 Task: Create a sub task Release to Production / Go Live for the task  Implement a new remote access system for a company's employees in the project AgileHive , assign it to team member softage.4@softage.net and update the status of the sub task to  At Risk , set the priority of the sub task to Medium
Action: Mouse moved to (265, 469)
Screenshot: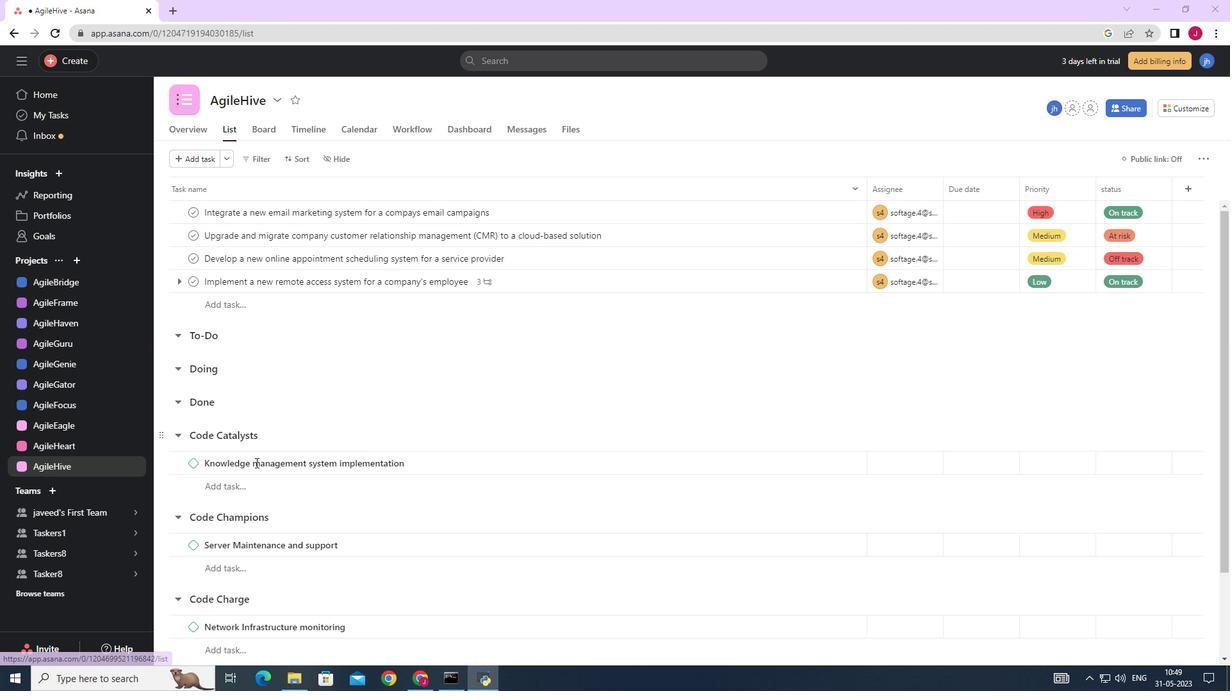 
Action: Mouse scrolled (265, 469) with delta (0, 0)
Screenshot: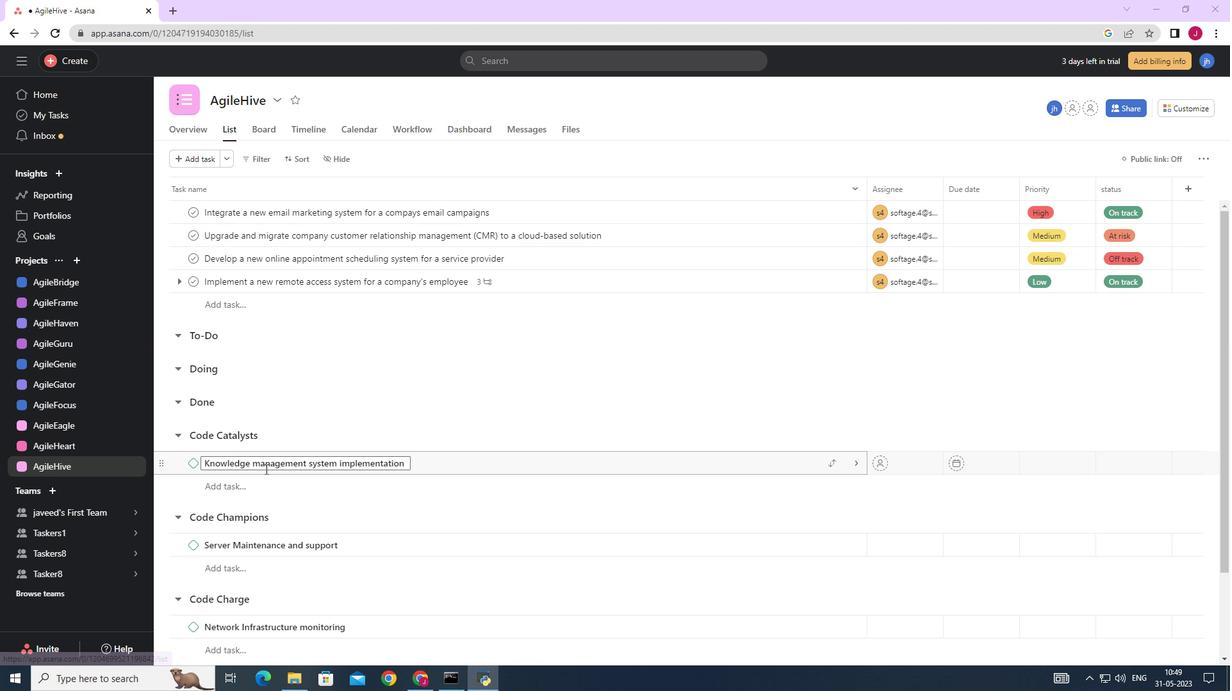
Action: Mouse scrolled (265, 469) with delta (0, 0)
Screenshot: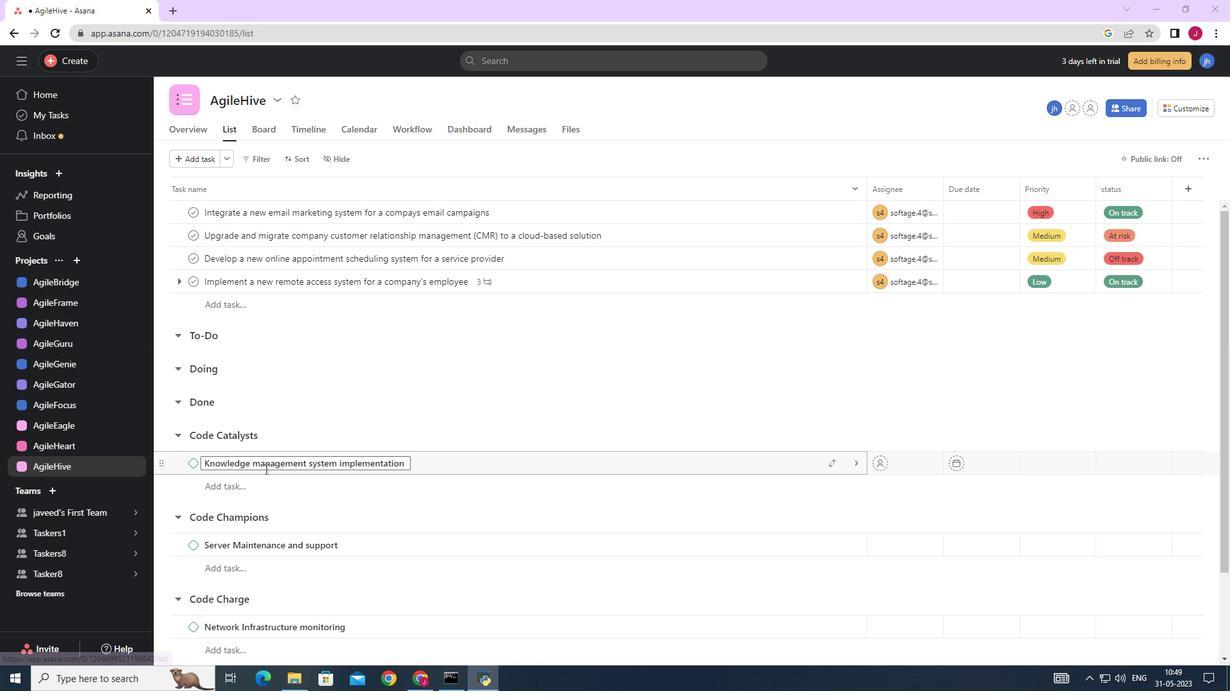 
Action: Mouse scrolled (265, 469) with delta (0, 0)
Screenshot: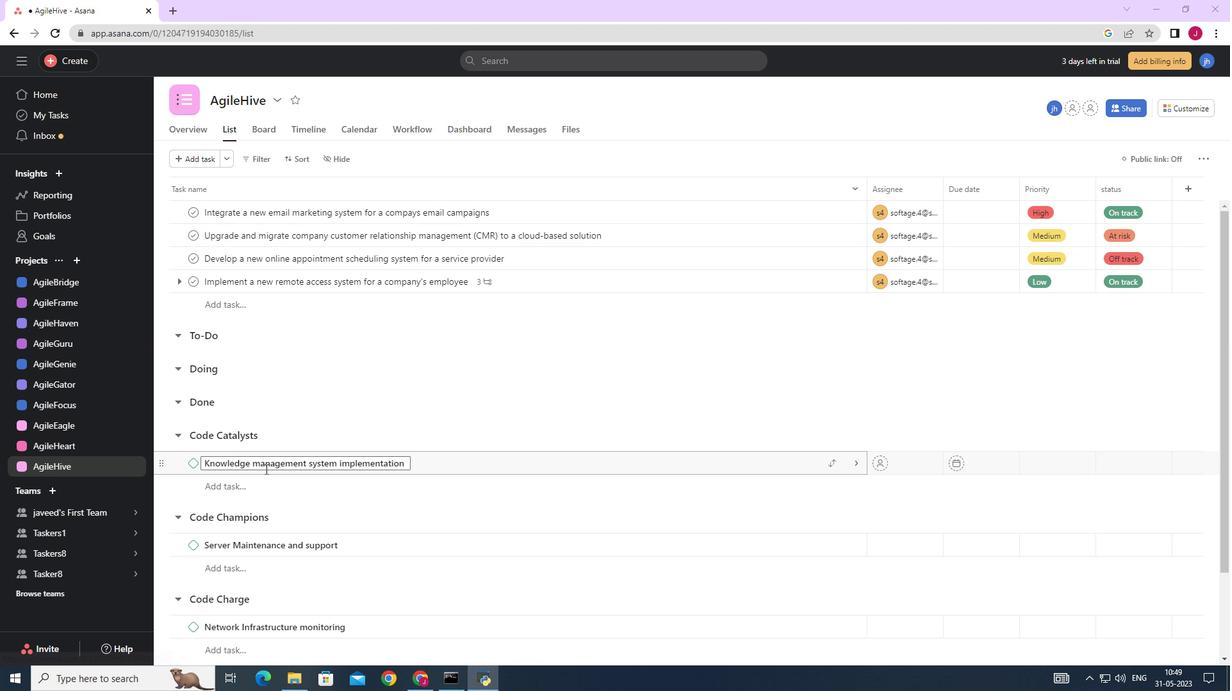 
Action: Mouse scrolled (265, 469) with delta (0, 0)
Screenshot: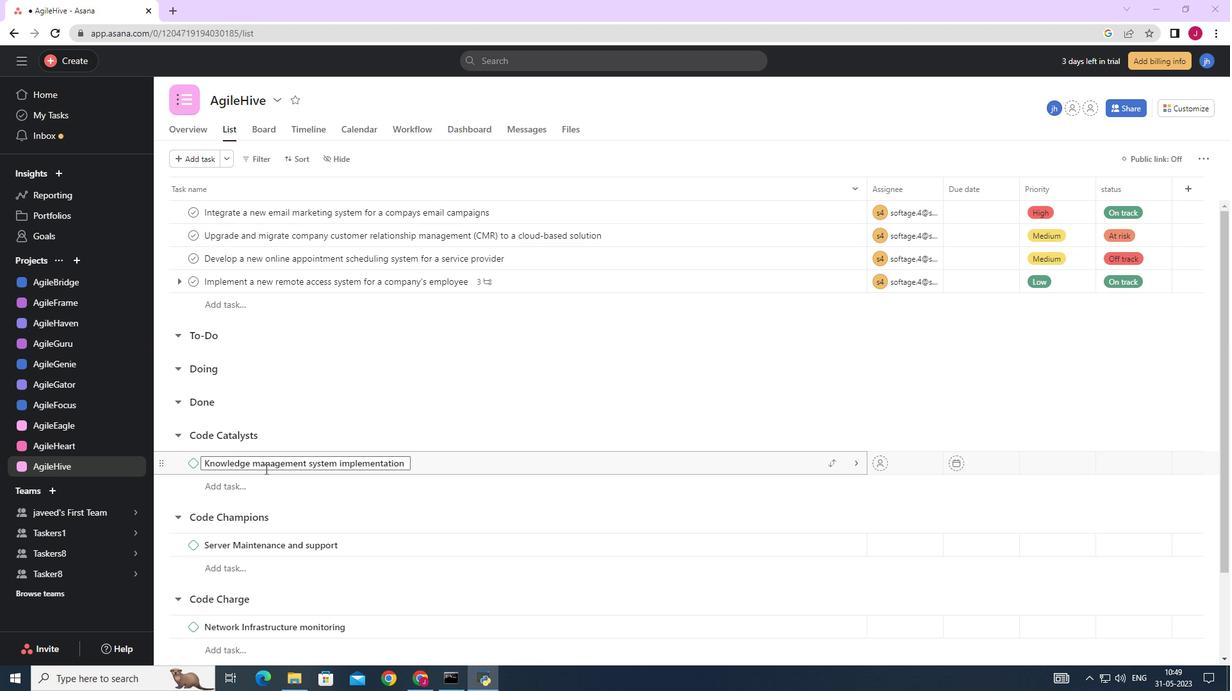 
Action: Mouse scrolled (265, 469) with delta (0, 0)
Screenshot: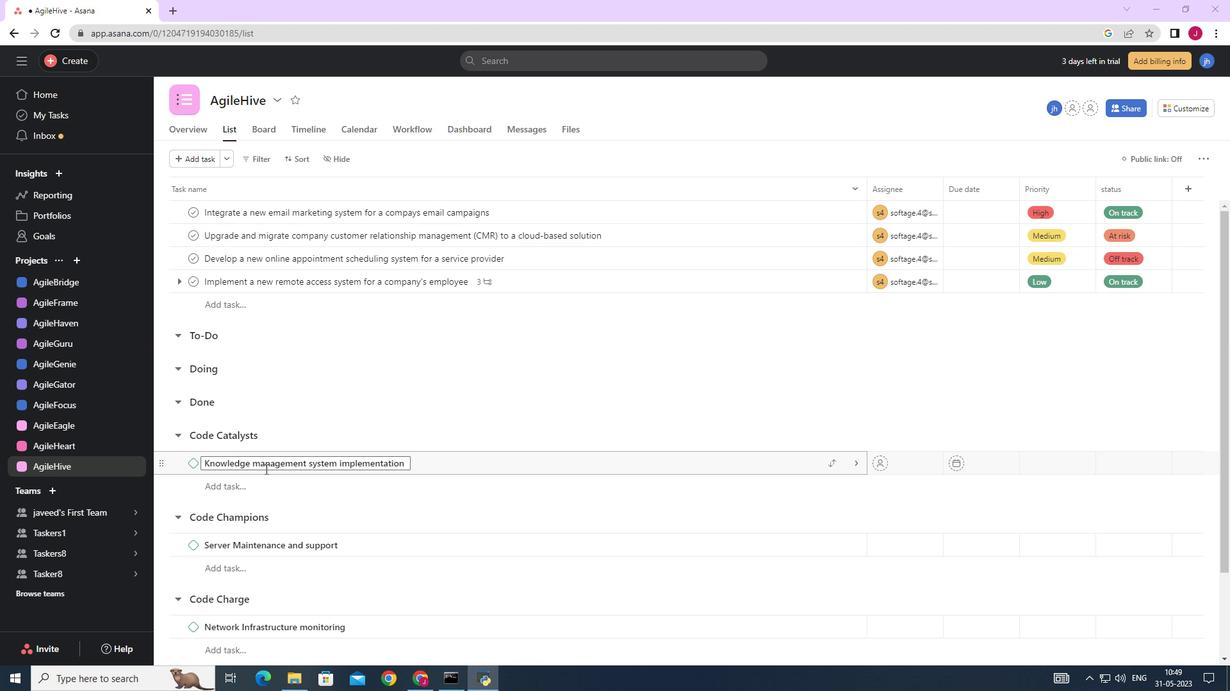 
Action: Mouse moved to (327, 454)
Screenshot: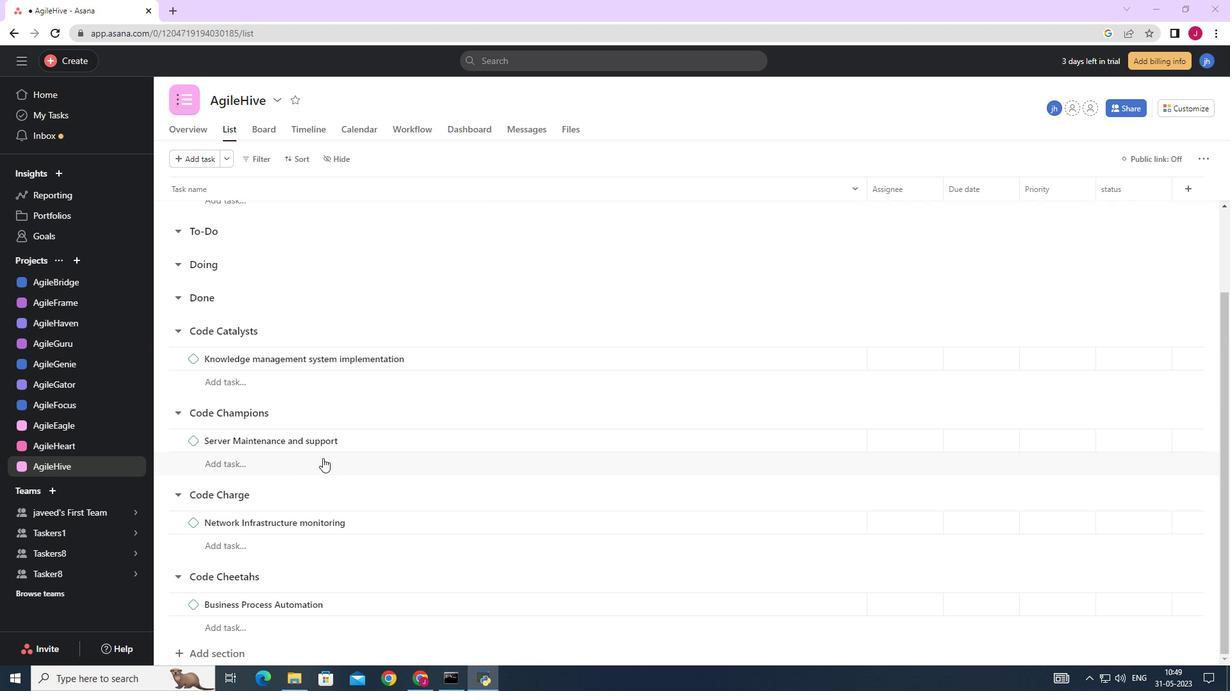 
Action: Mouse scrolled (327, 454) with delta (0, 0)
Screenshot: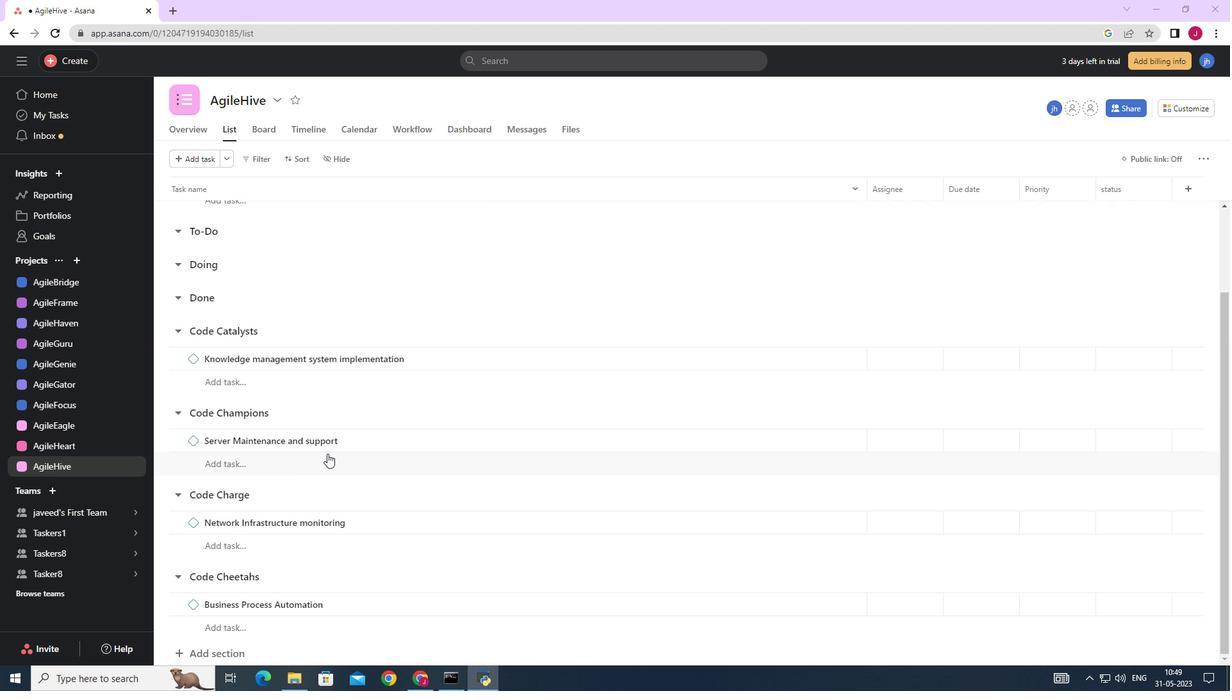 
Action: Mouse scrolled (327, 454) with delta (0, 0)
Screenshot: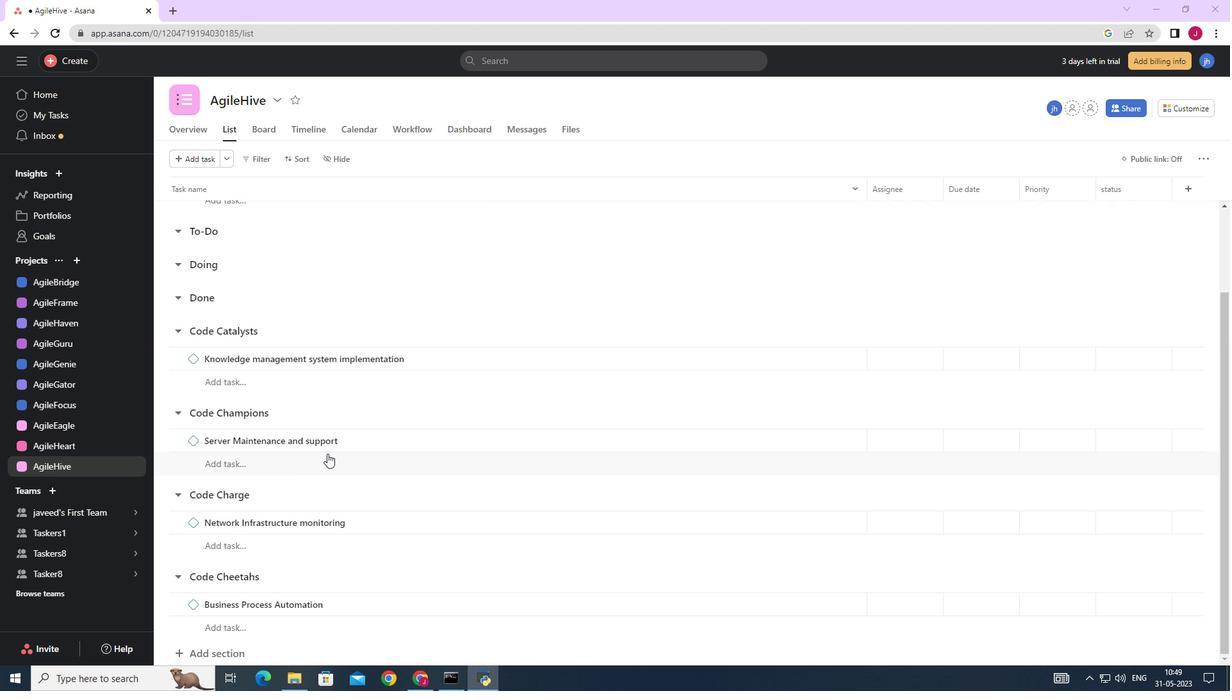 
Action: Mouse scrolled (327, 454) with delta (0, 0)
Screenshot: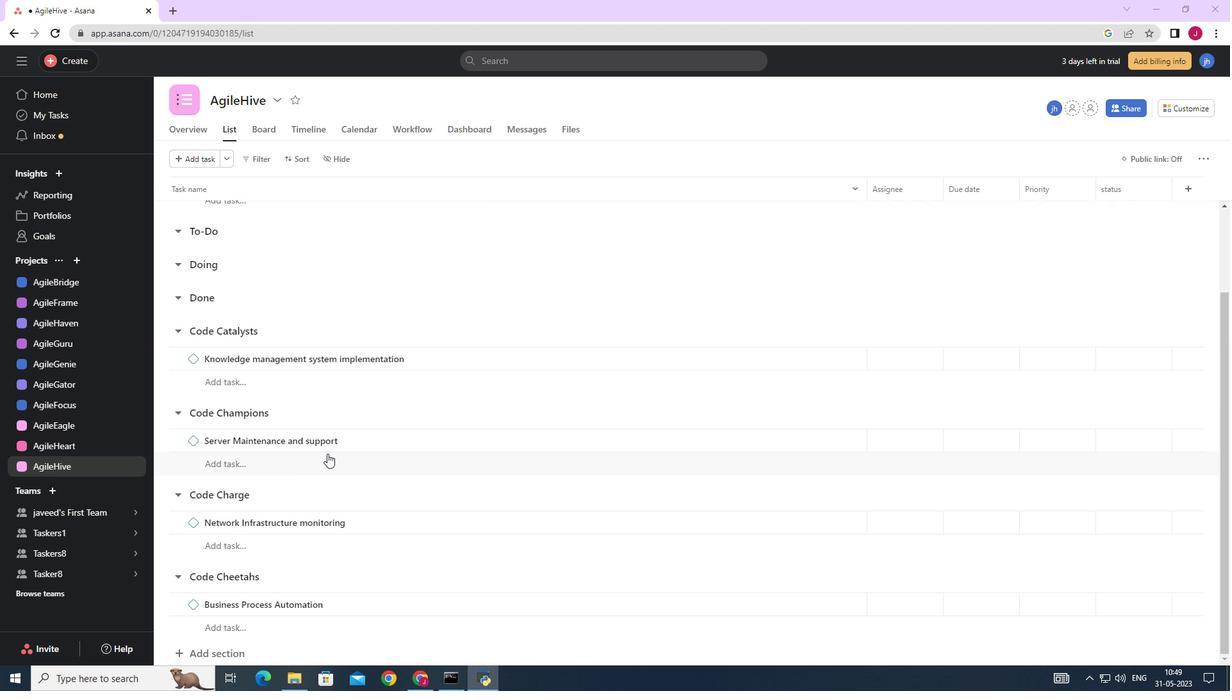 
Action: Mouse scrolled (327, 454) with delta (0, 0)
Screenshot: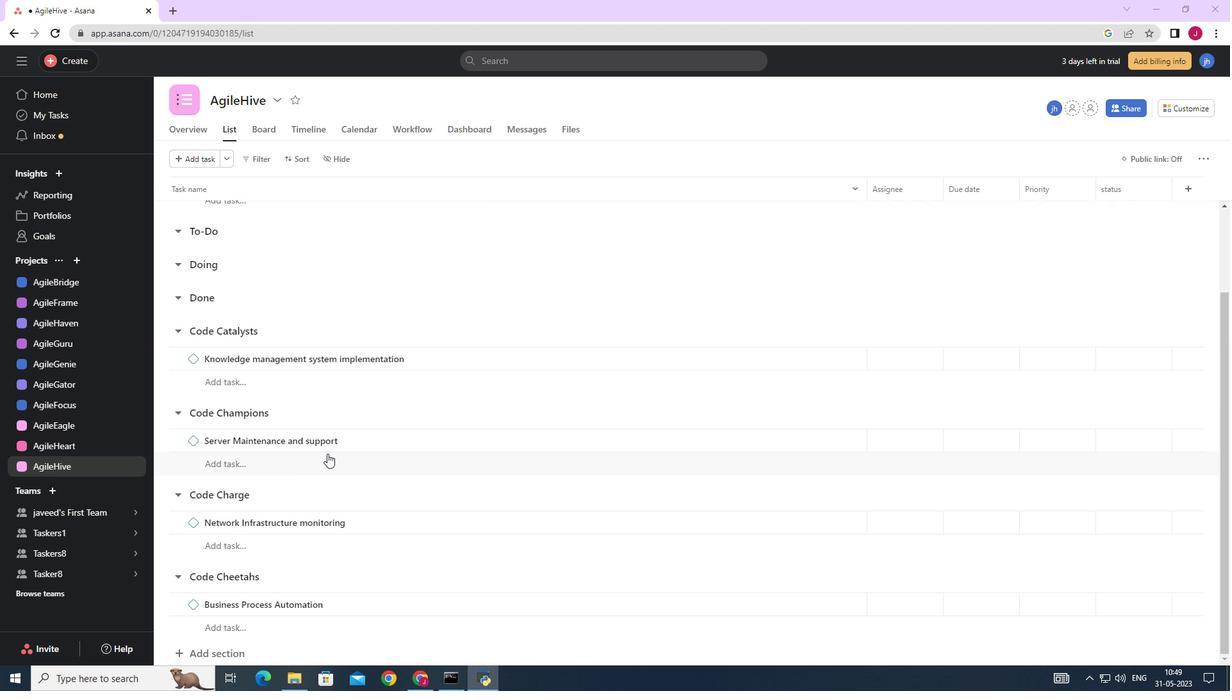 
Action: Mouse moved to (969, 385)
Screenshot: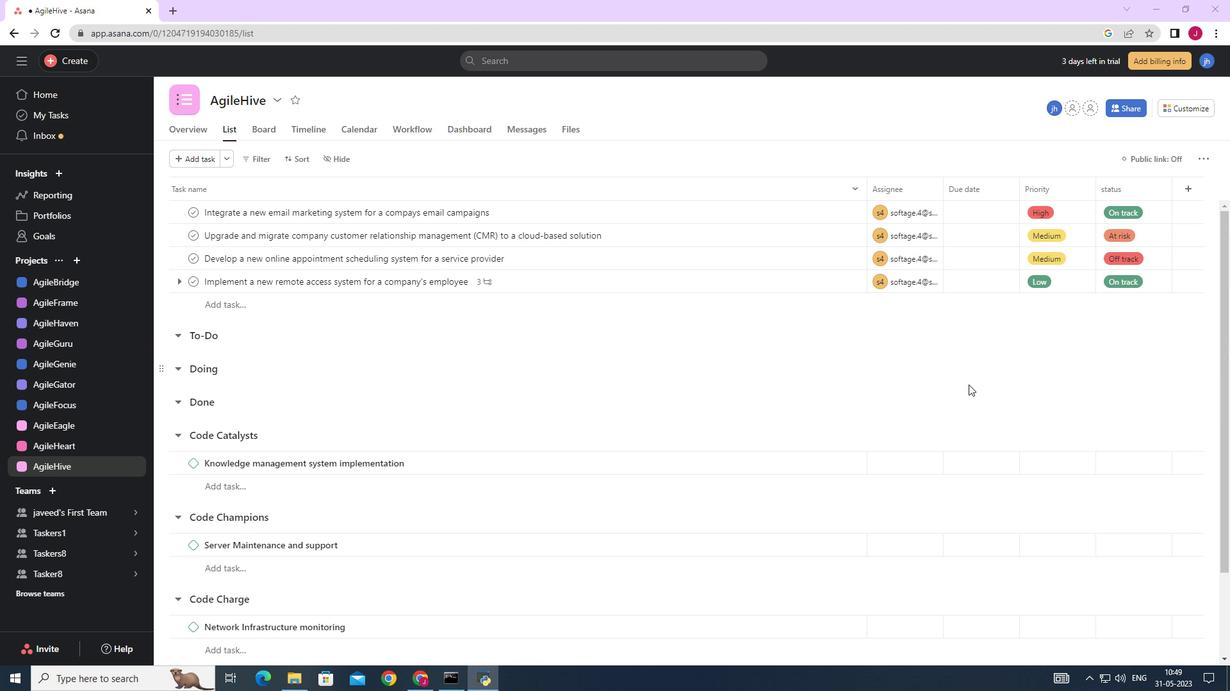 
Action: Mouse scrolled (969, 386) with delta (0, 0)
Screenshot: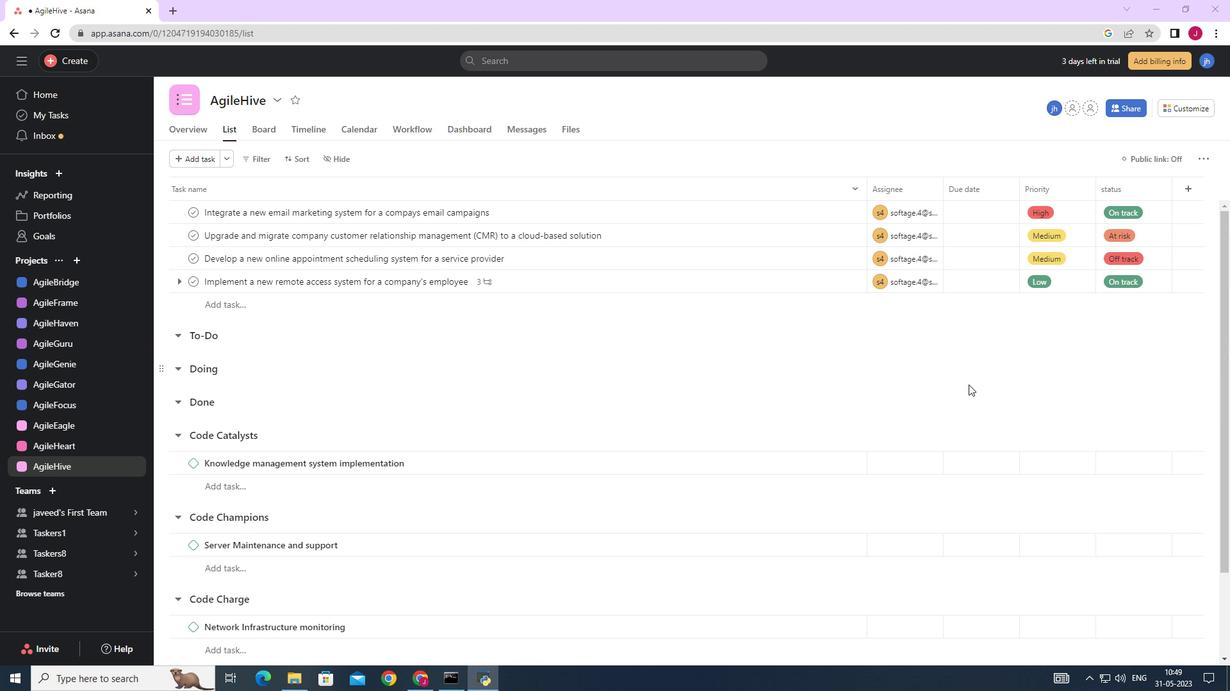 
Action: Mouse scrolled (969, 386) with delta (0, 0)
Screenshot: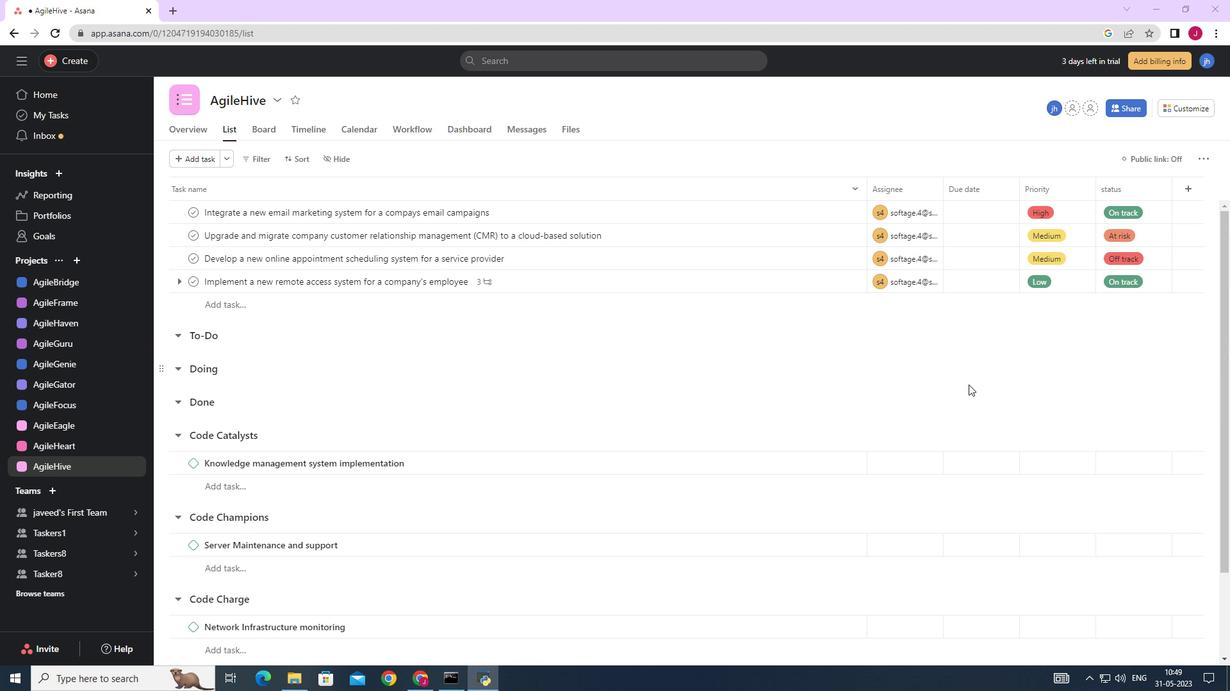 
Action: Mouse scrolled (969, 386) with delta (0, 0)
Screenshot: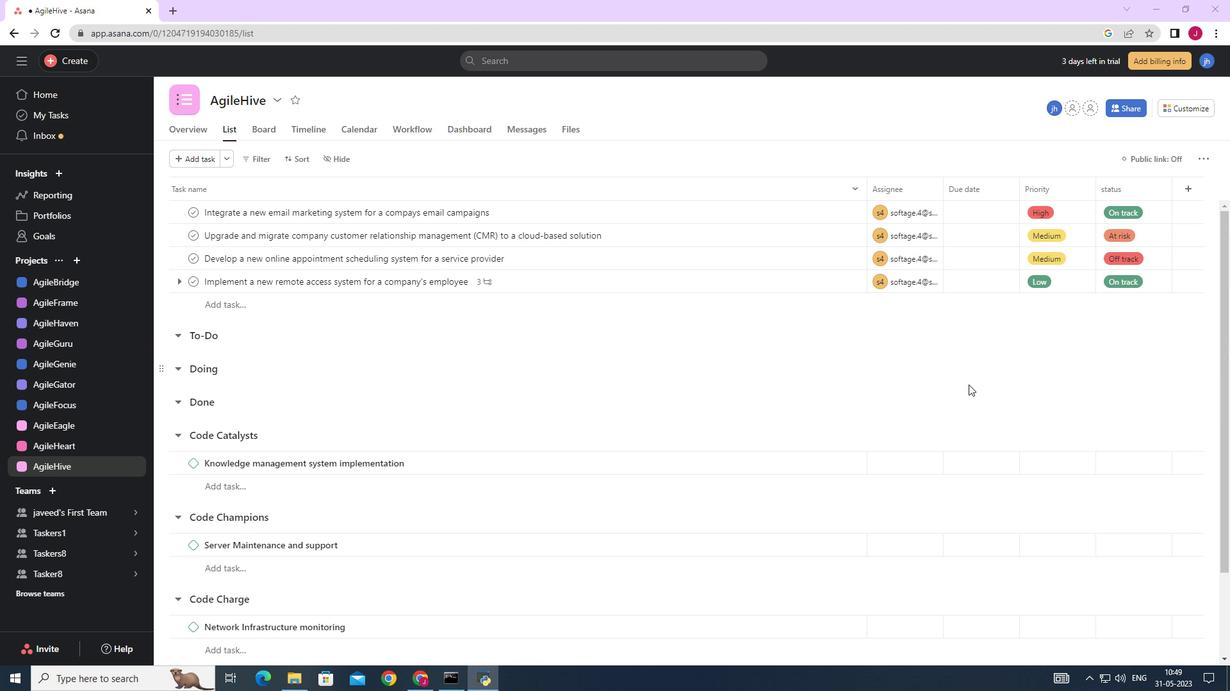 
Action: Mouse moved to (800, 289)
Screenshot: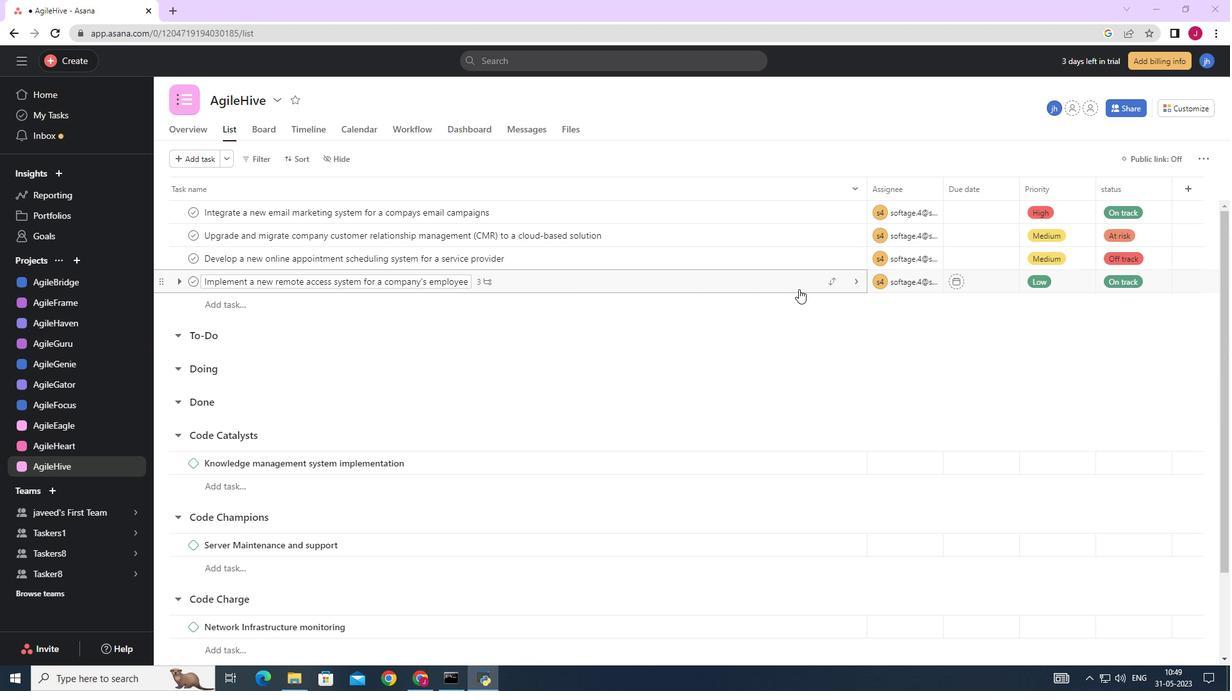 
Action: Mouse pressed left at (800, 289)
Screenshot: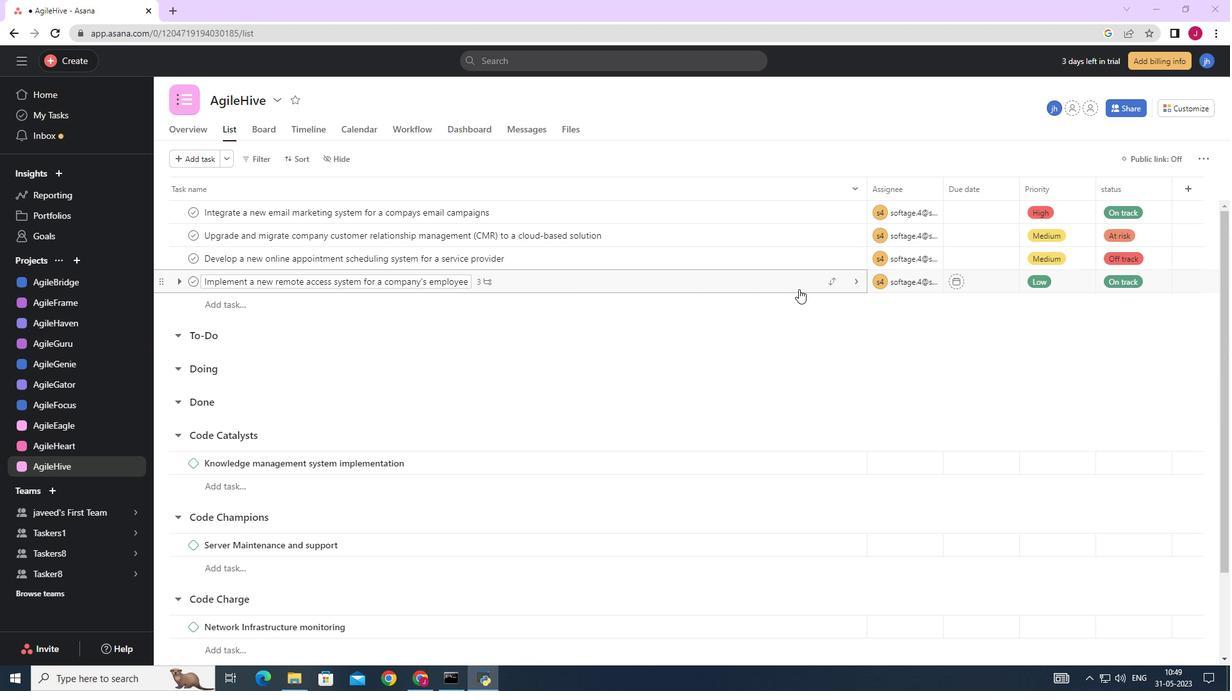 
Action: Mouse moved to (976, 444)
Screenshot: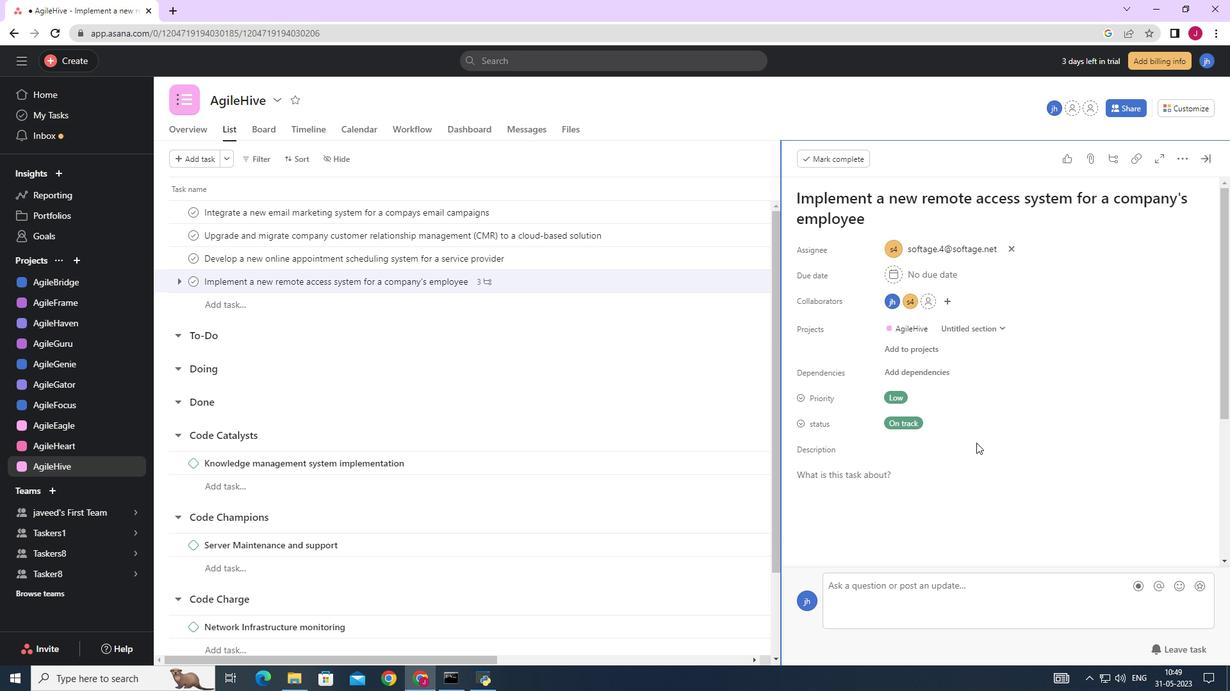 
Action: Mouse scrolled (976, 444) with delta (0, 0)
Screenshot: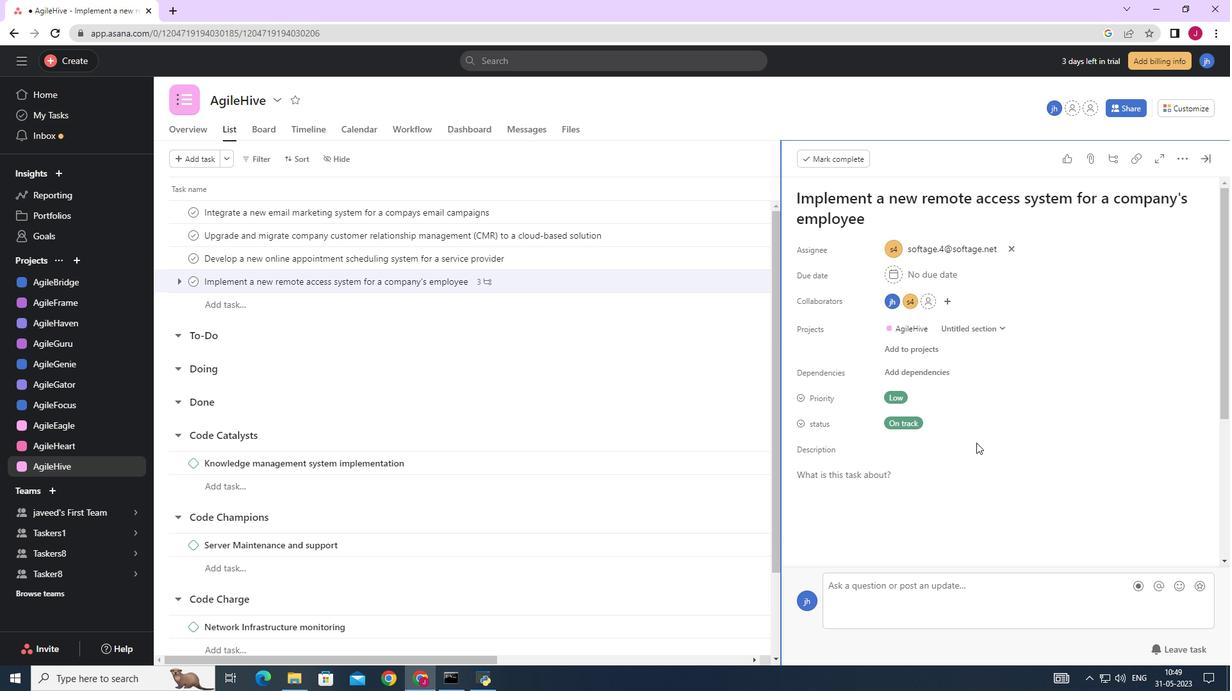 
Action: Mouse scrolled (976, 444) with delta (0, 0)
Screenshot: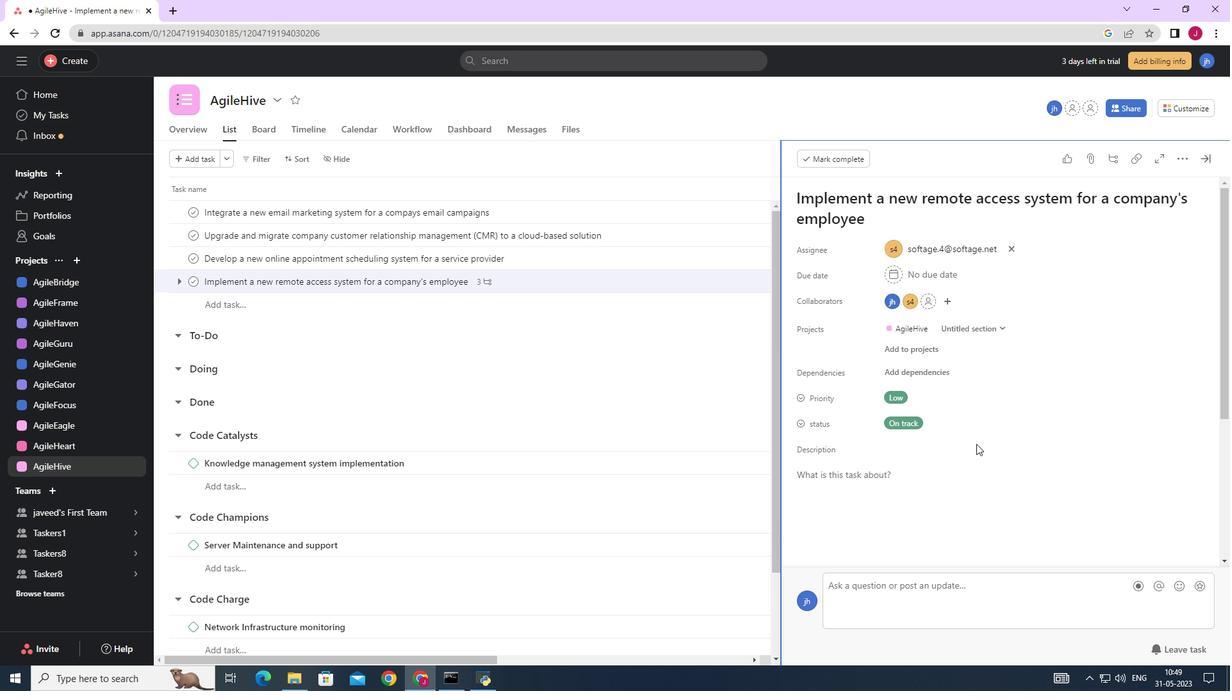 
Action: Mouse scrolled (976, 444) with delta (0, 0)
Screenshot: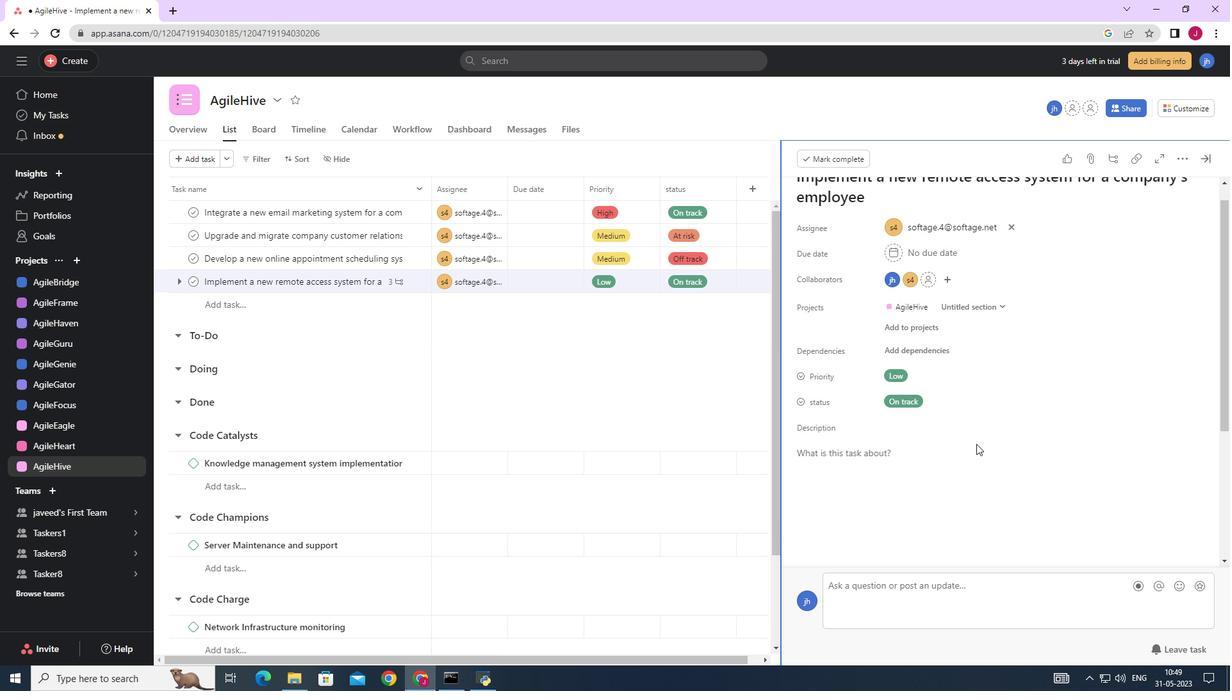 
Action: Mouse moved to (834, 504)
Screenshot: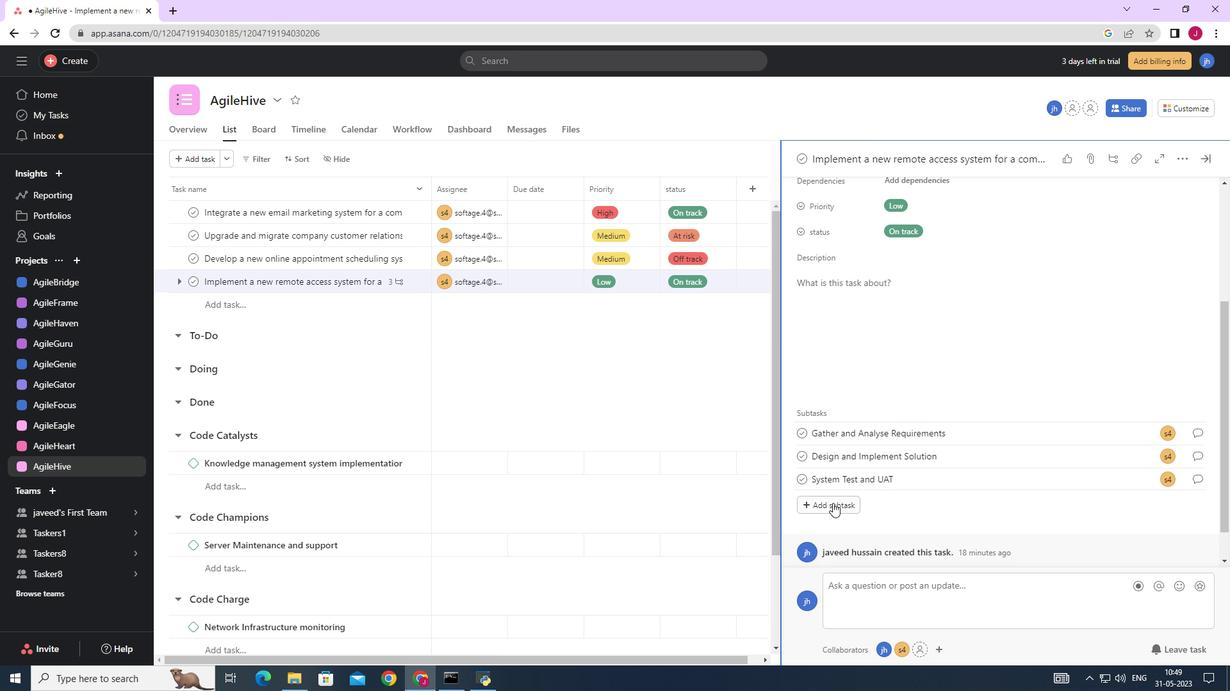 
Action: Mouse pressed left at (834, 504)
Screenshot: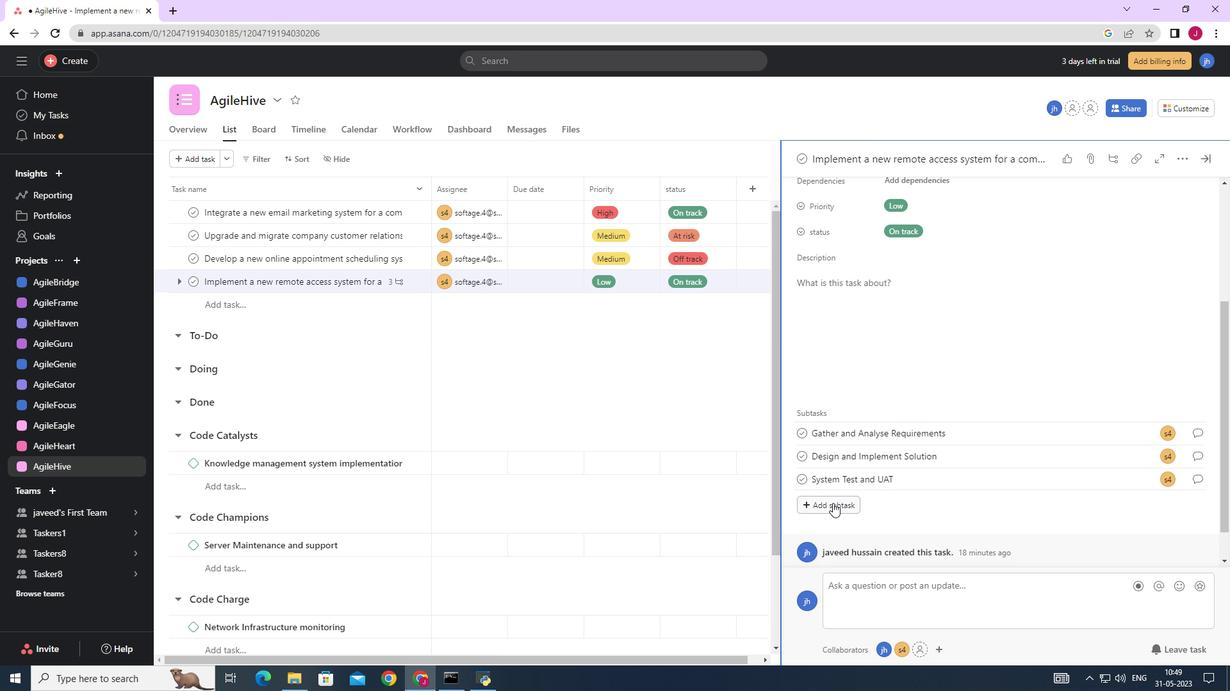 
Action: Mouse moved to (827, 497)
Screenshot: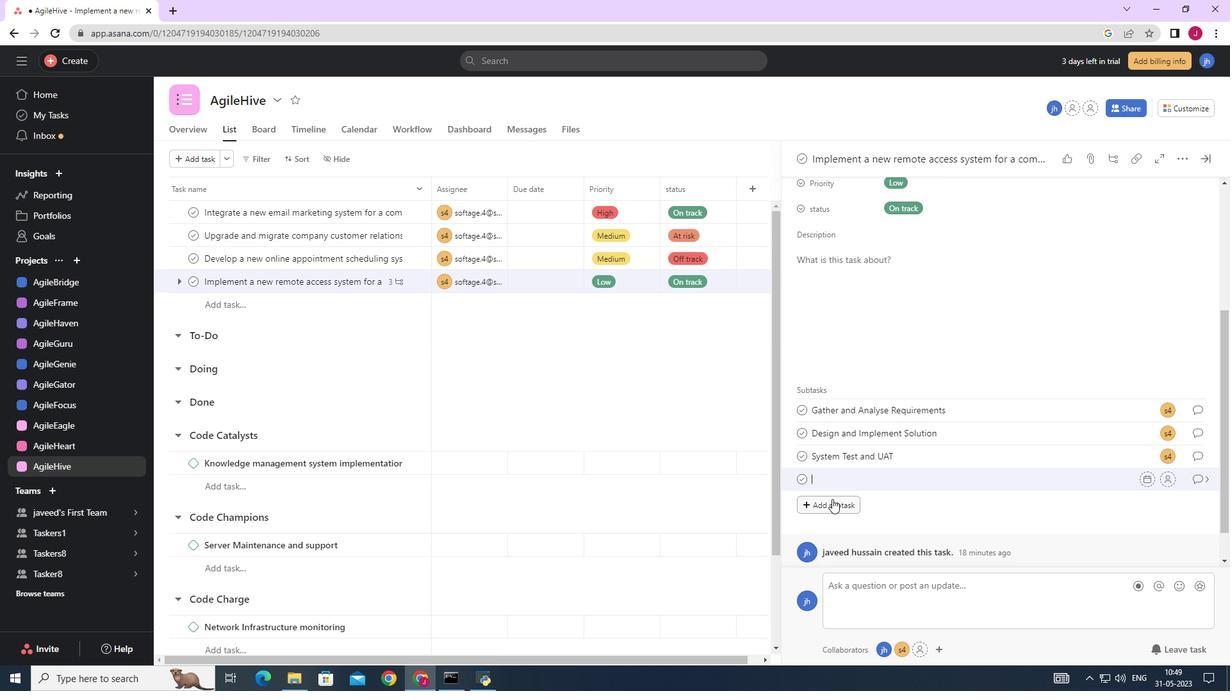 
Action: Key pressed r<Key.caps_lock>ELEASE<Key.space>TO<Key.space>PRODUCTION<Key.space>/<Key.space><Key.caps_lock>g<Key.caps_lock>O<Key.space><Key.caps_lock>l<Key.caps_lock>IVE
Screenshot: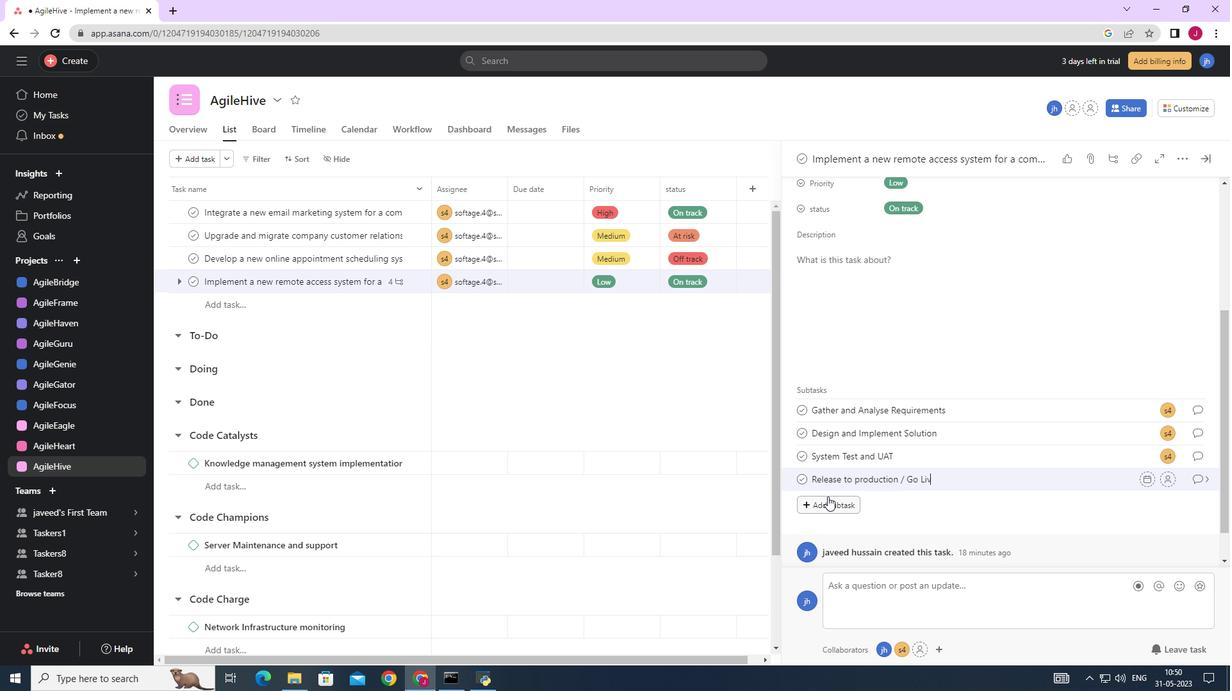 
Action: Mouse moved to (1164, 481)
Screenshot: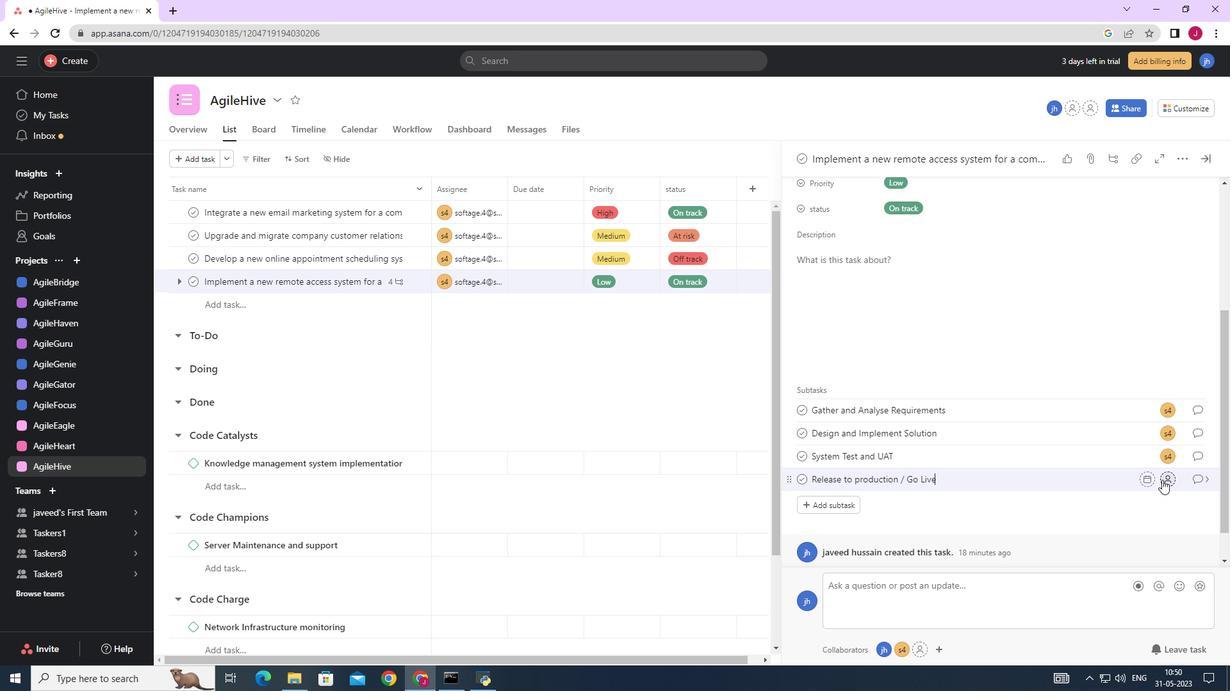 
Action: Mouse pressed left at (1164, 481)
Screenshot: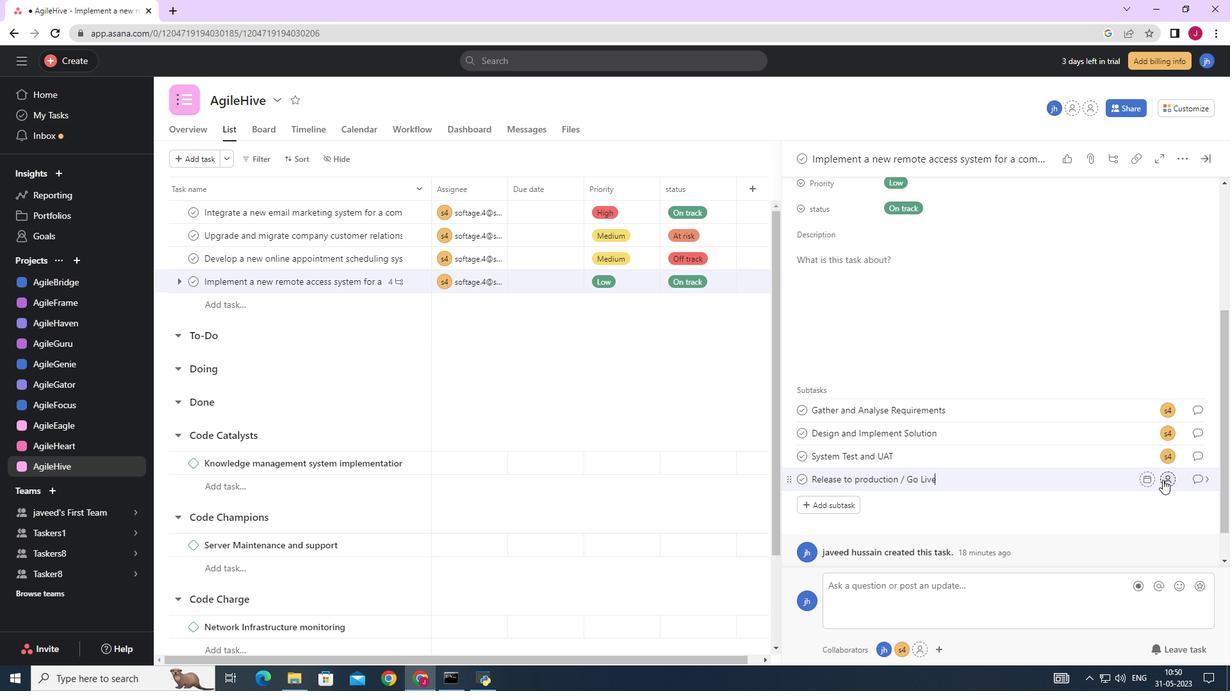 
Action: Mouse moved to (945, 436)
Screenshot: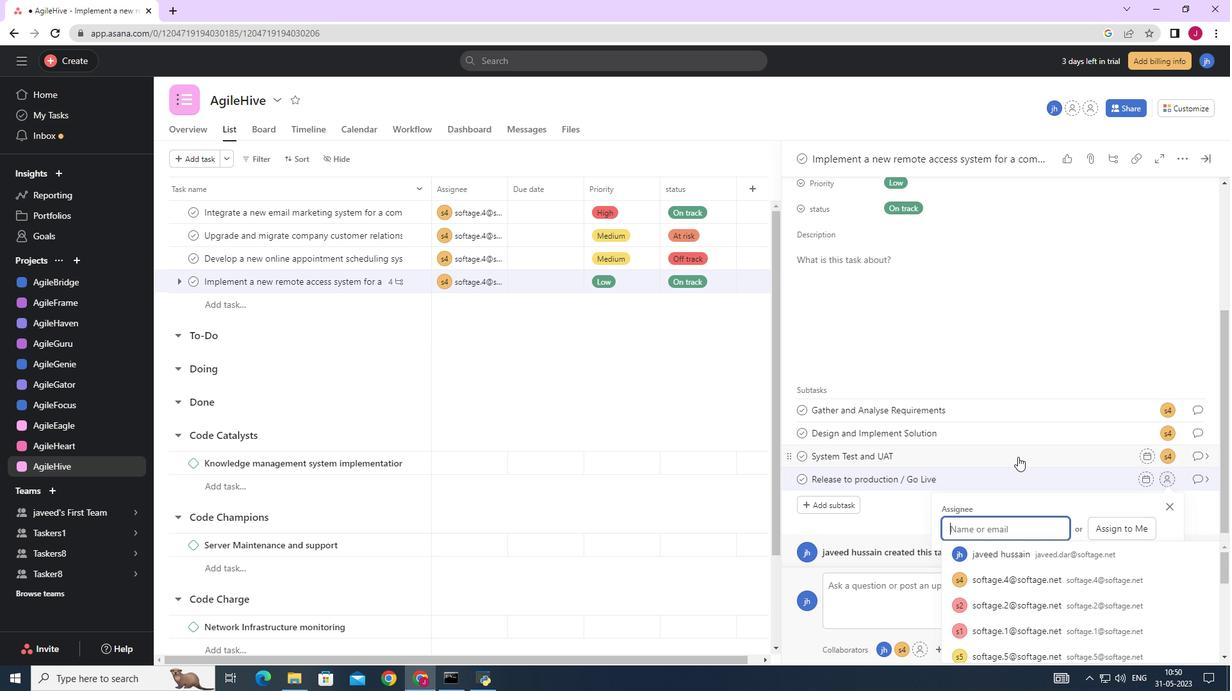 
Action: Key pressed SOFTAGE.4
Screenshot: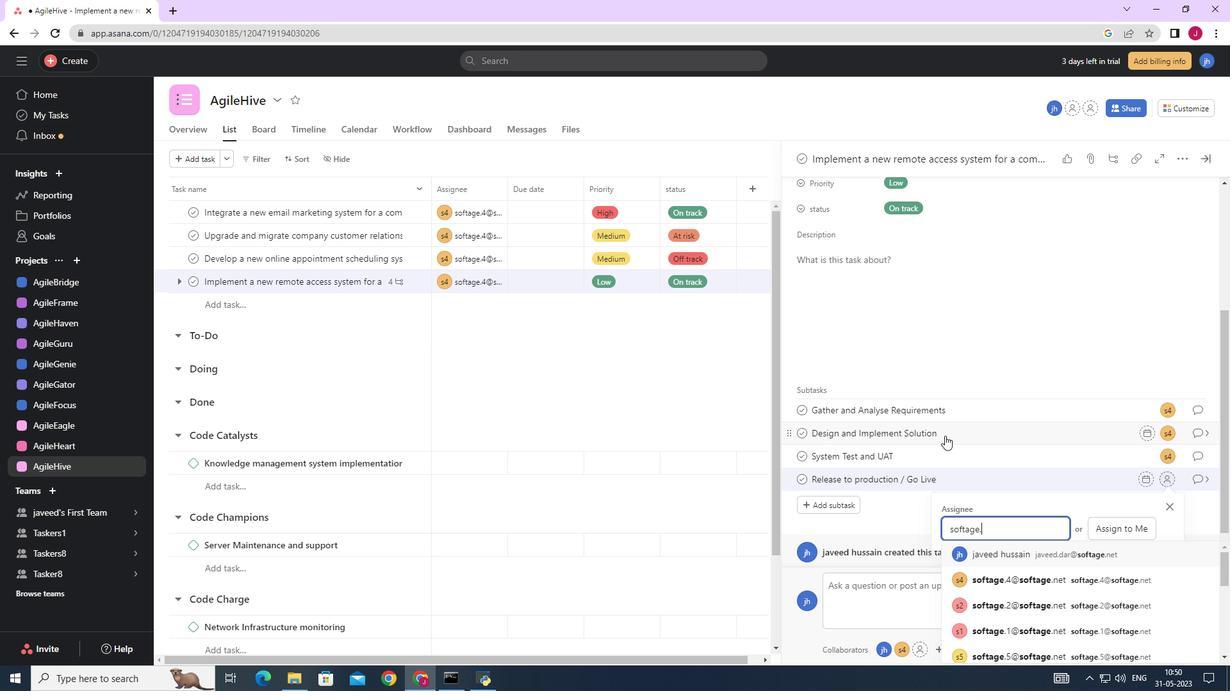 
Action: Mouse moved to (1030, 555)
Screenshot: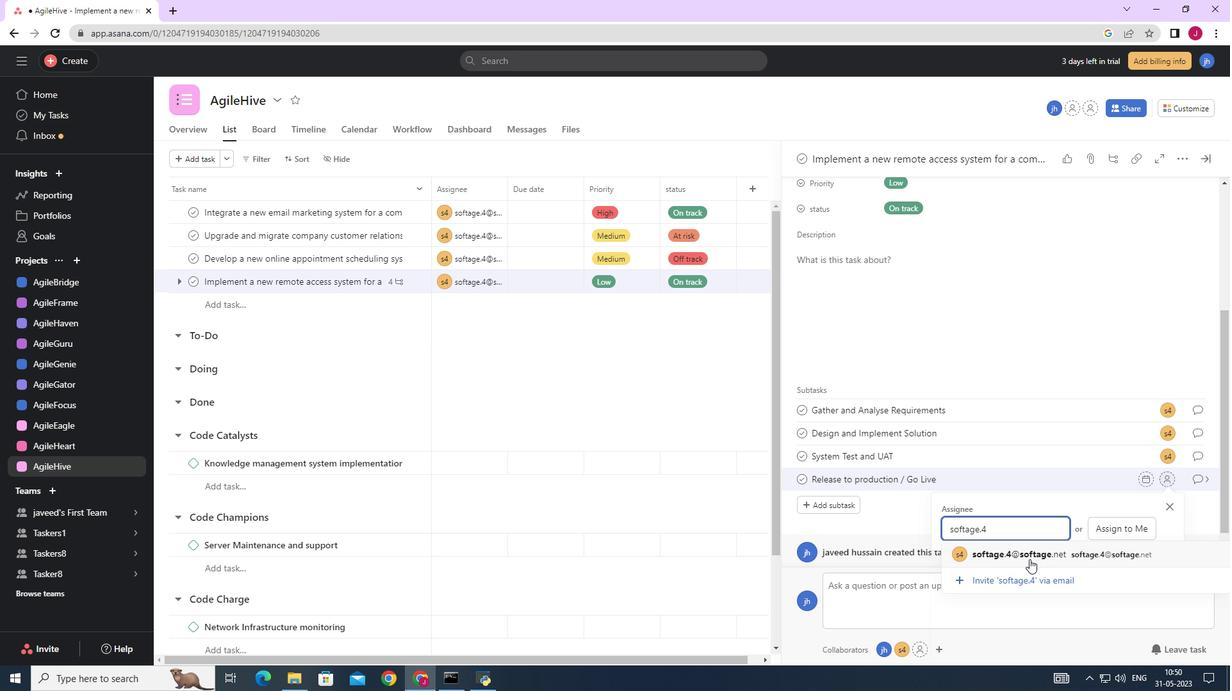 
Action: Mouse pressed left at (1030, 555)
Screenshot: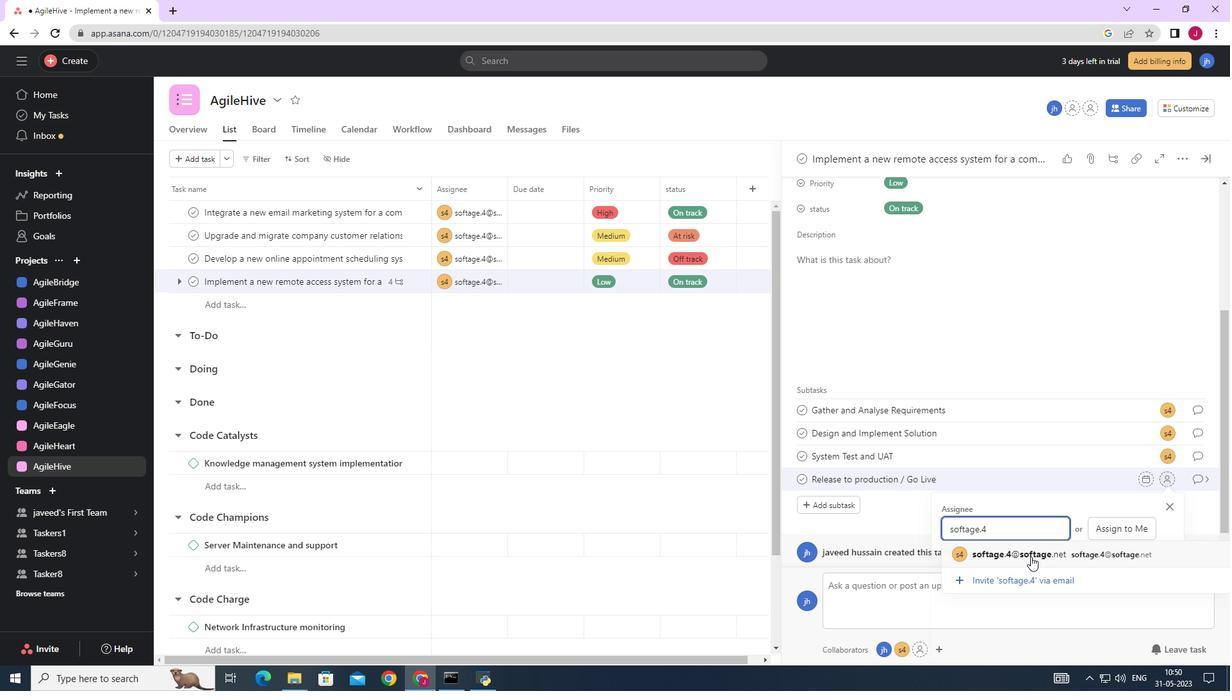 
Action: Mouse moved to (1205, 483)
Screenshot: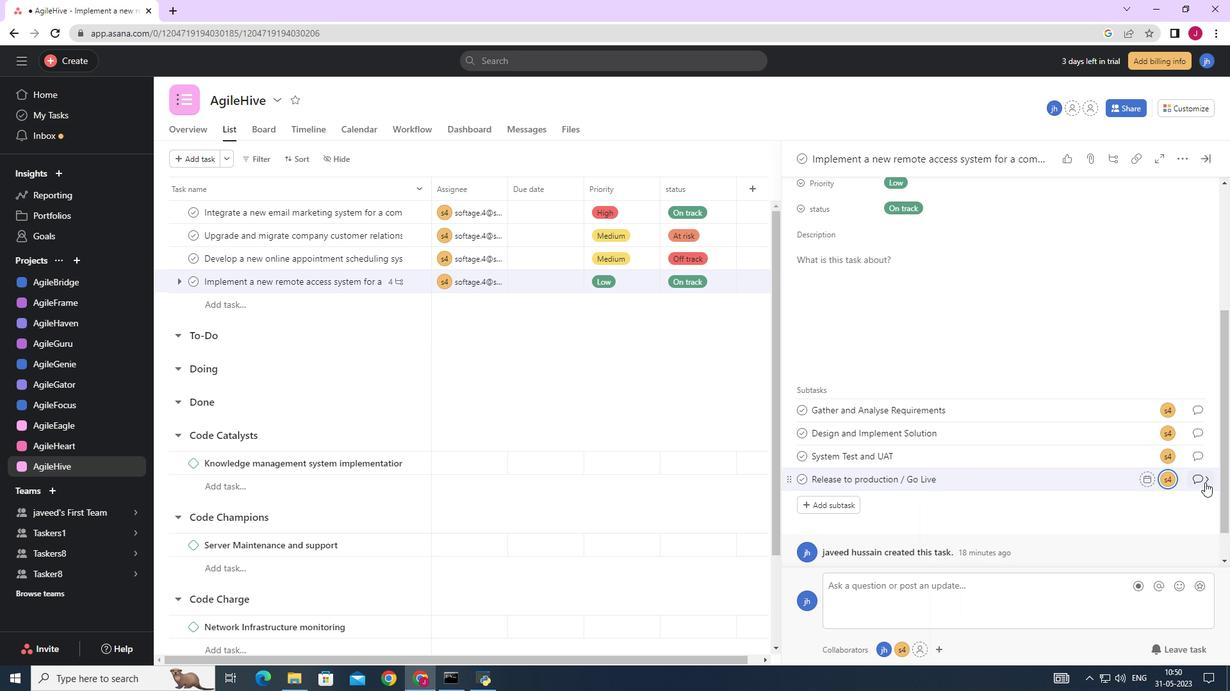 
Action: Mouse pressed left at (1205, 483)
Screenshot: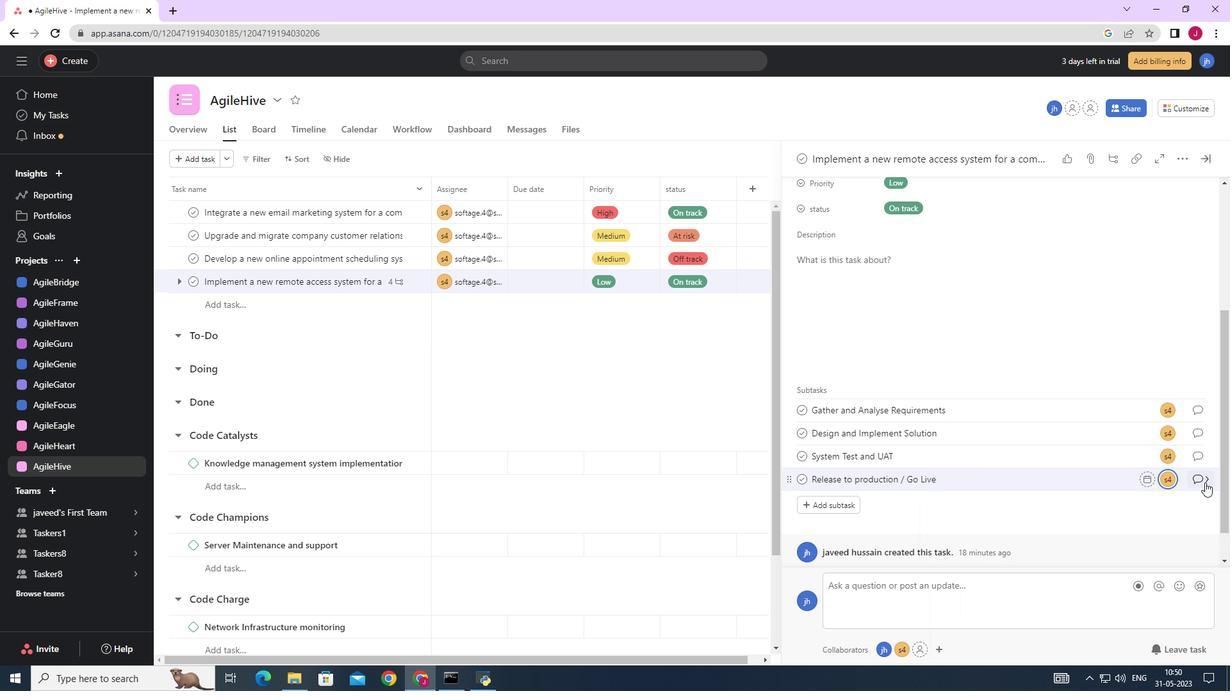 
Action: Mouse moved to (832, 369)
Screenshot: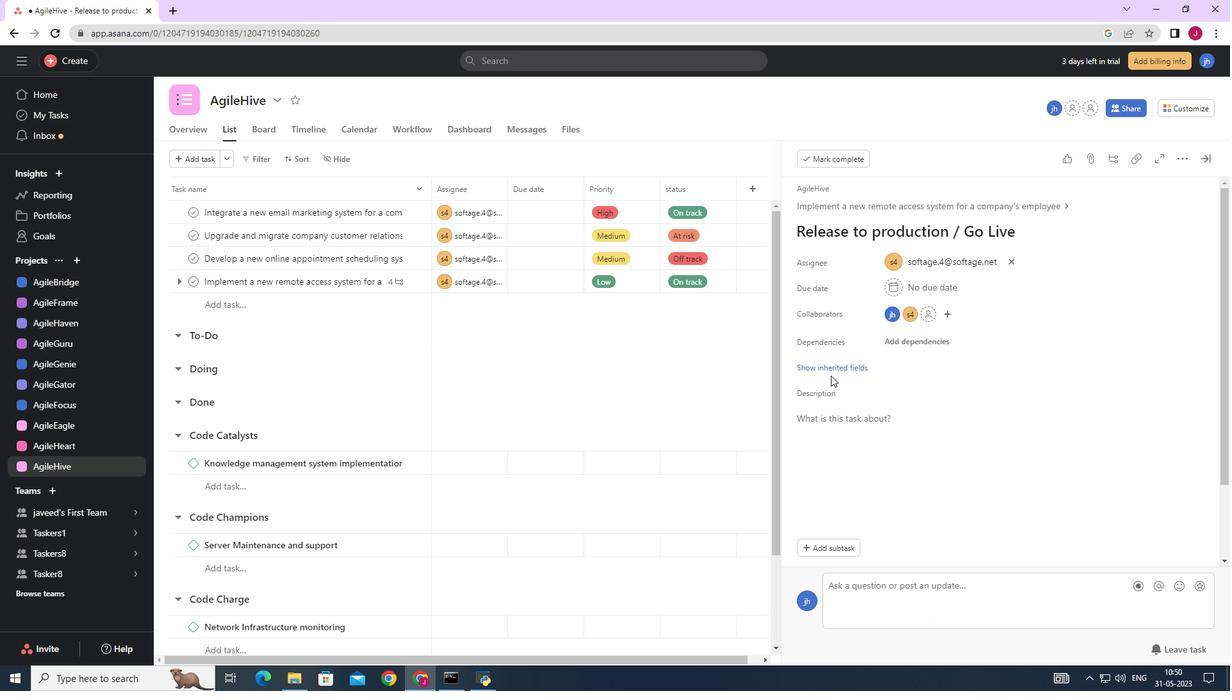 
Action: Mouse pressed left at (832, 369)
Screenshot: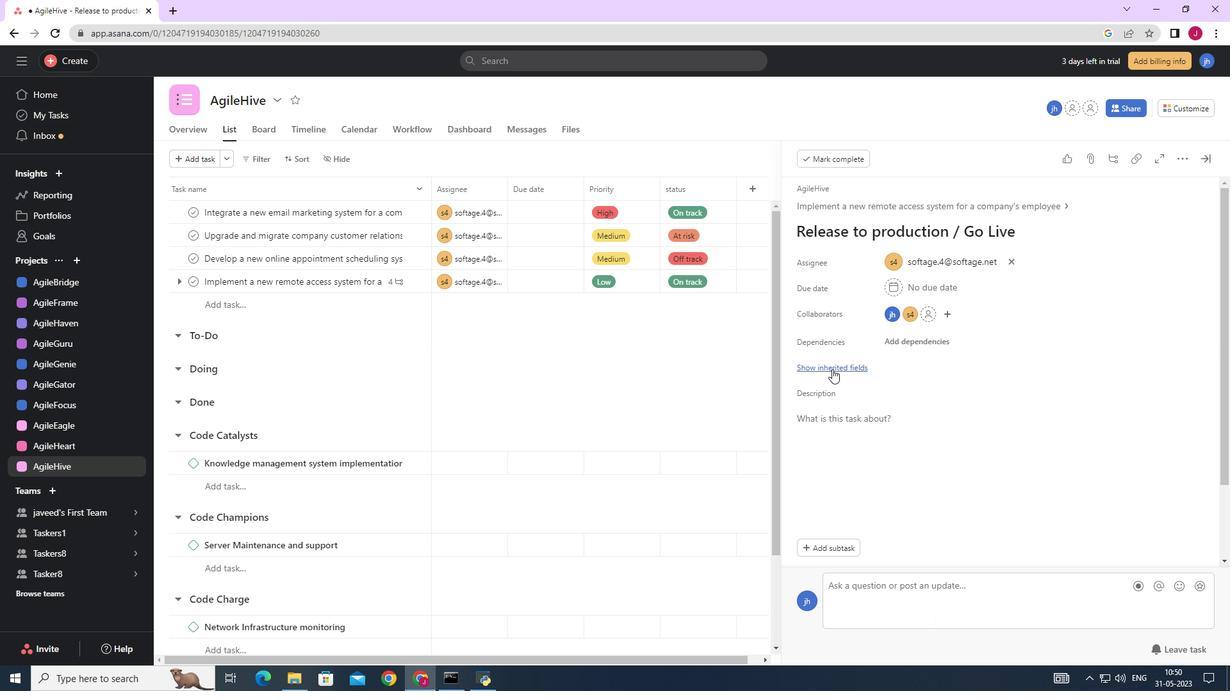 
Action: Mouse moved to (884, 390)
Screenshot: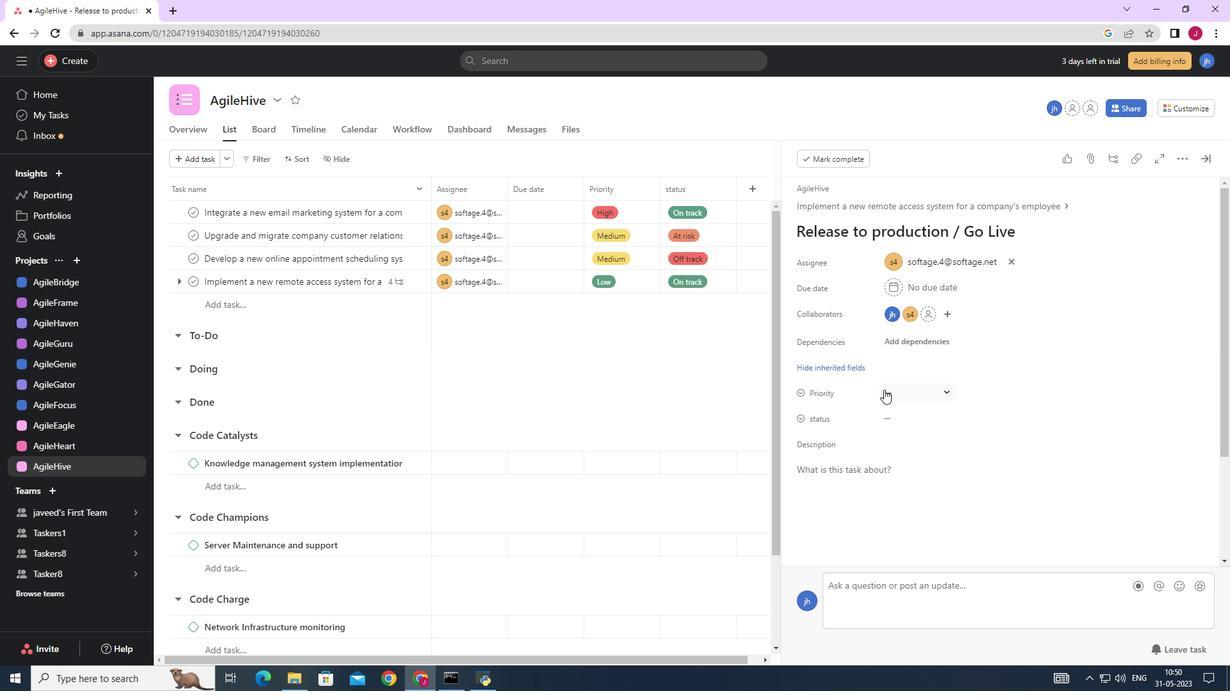 
Action: Mouse pressed left at (884, 390)
Screenshot: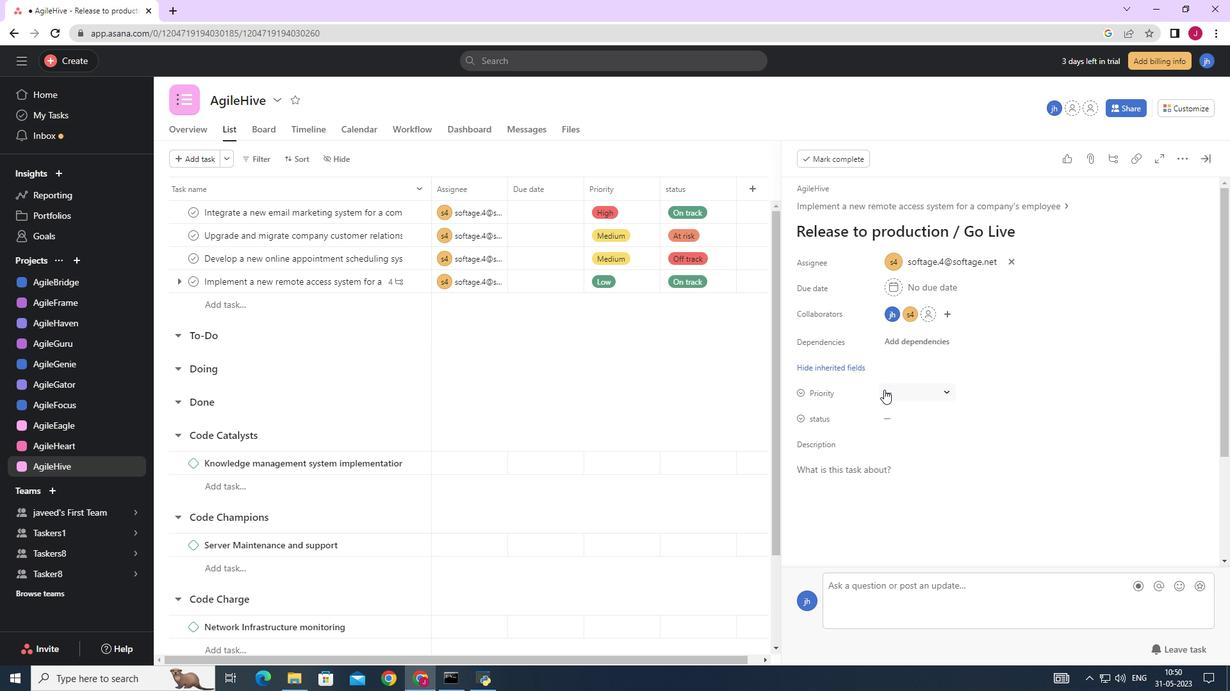 
Action: Mouse moved to (929, 464)
Screenshot: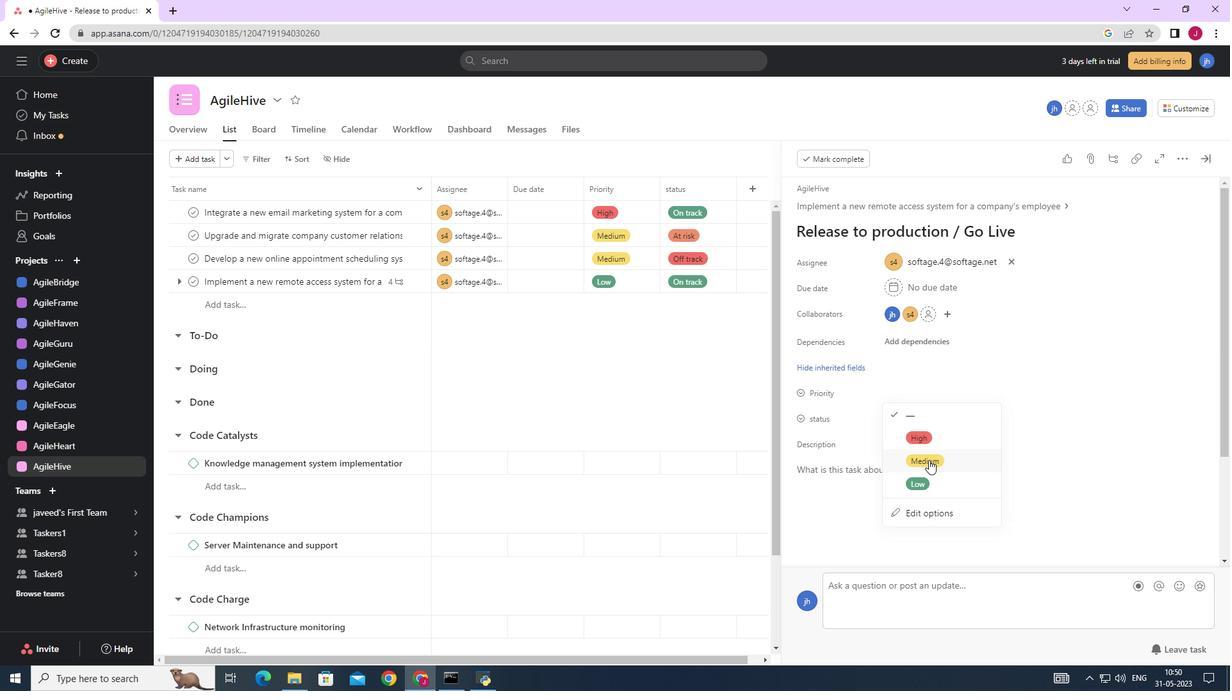 
Action: Mouse pressed left at (929, 464)
Screenshot: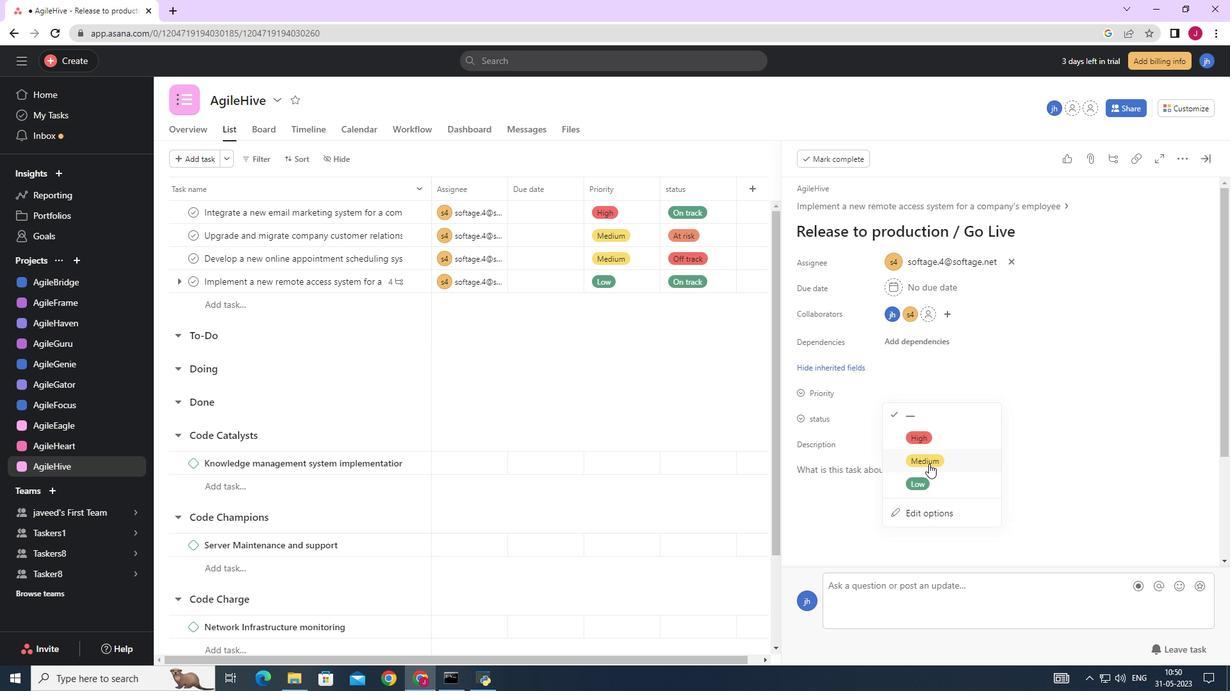 
Action: Mouse moved to (900, 420)
Screenshot: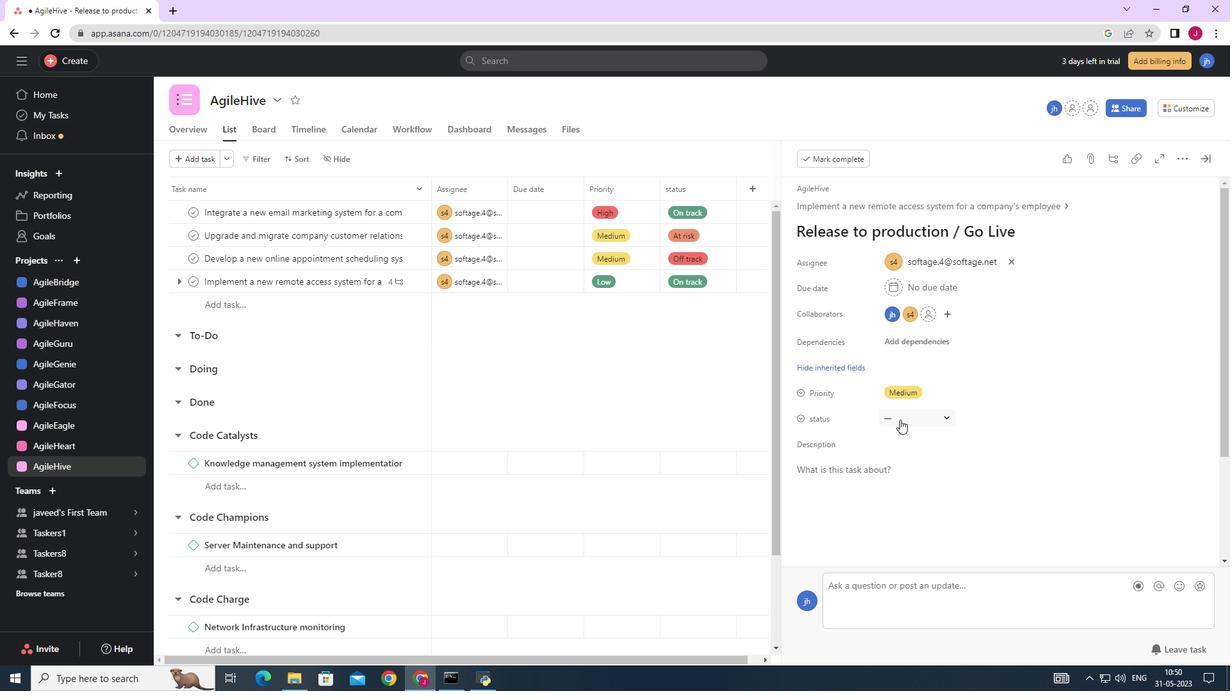 
Action: Mouse pressed left at (900, 420)
Screenshot: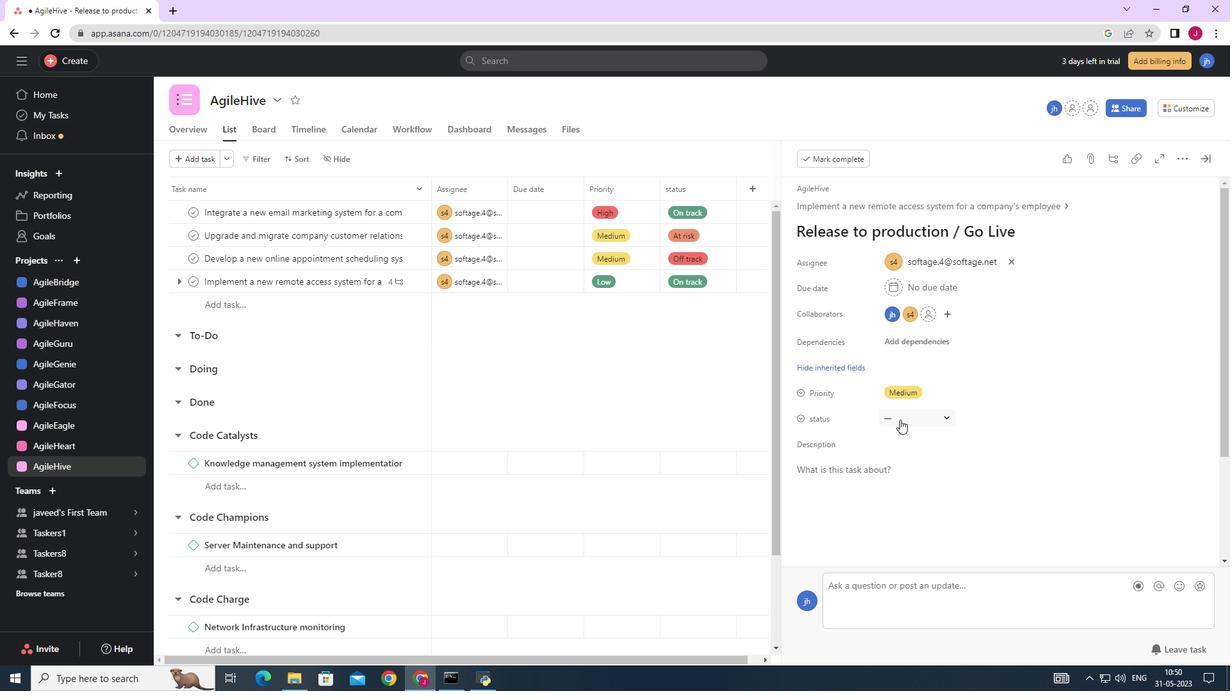 
Action: Mouse moved to (925, 508)
Screenshot: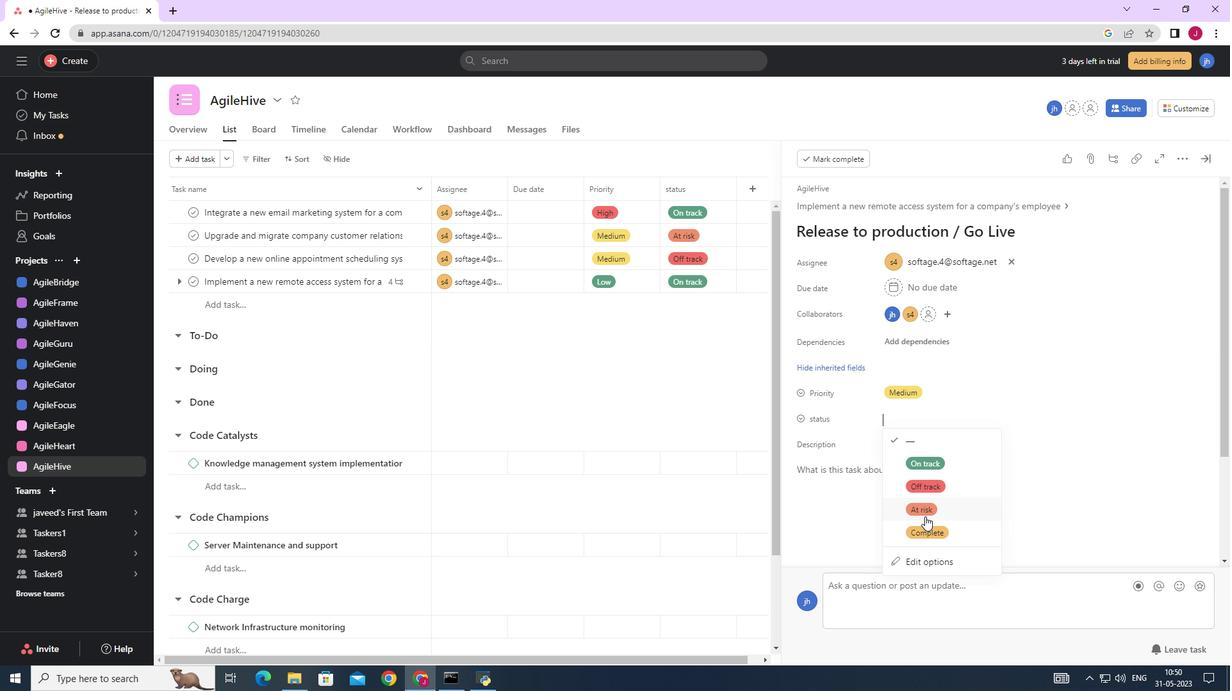 
Action: Mouse pressed left at (925, 508)
Screenshot: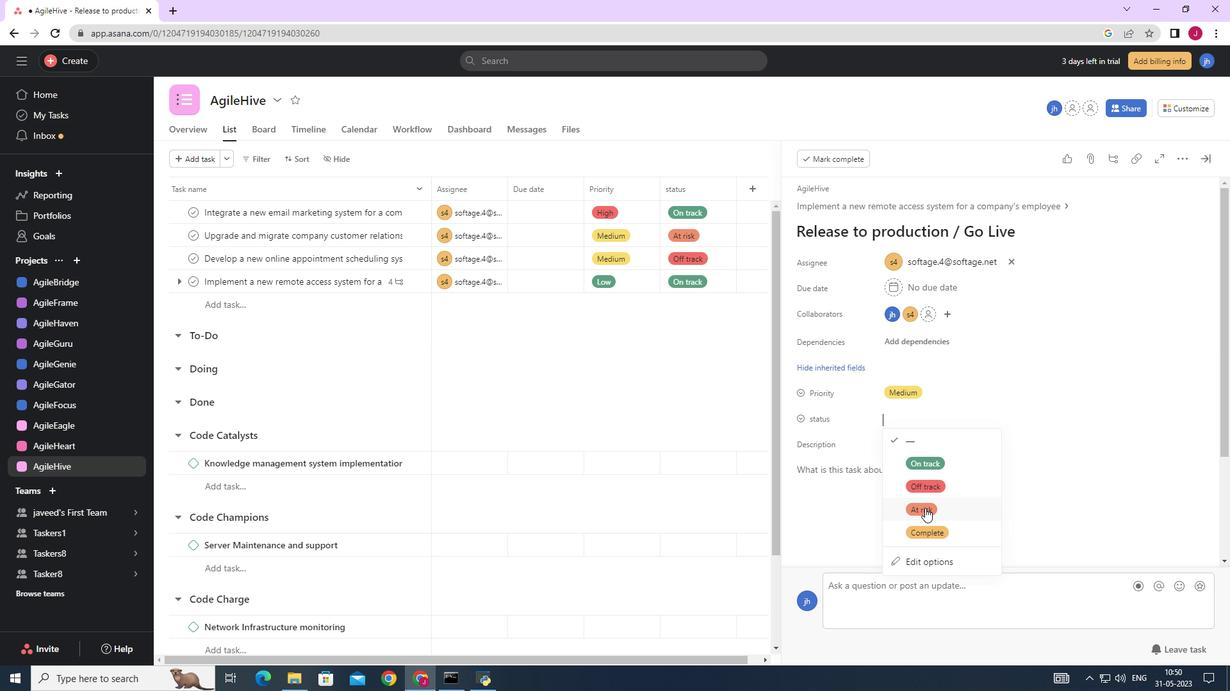 
Action: Mouse moved to (1210, 156)
Screenshot: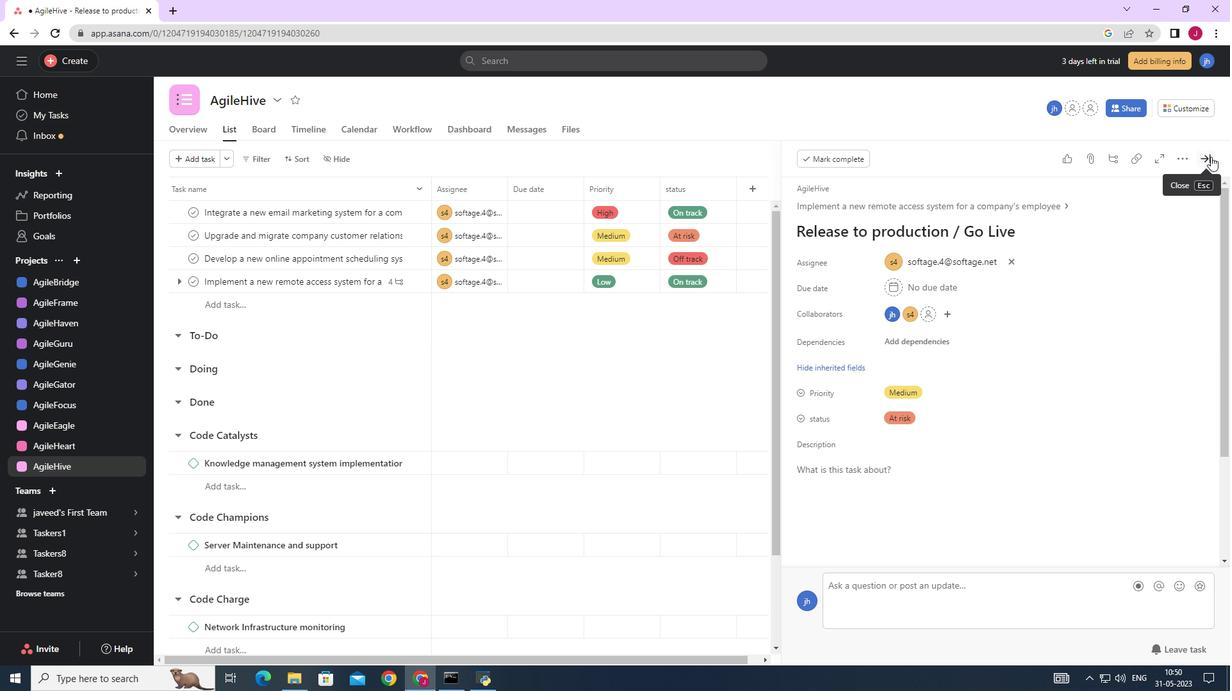 
Action: Mouse pressed left at (1210, 156)
Screenshot: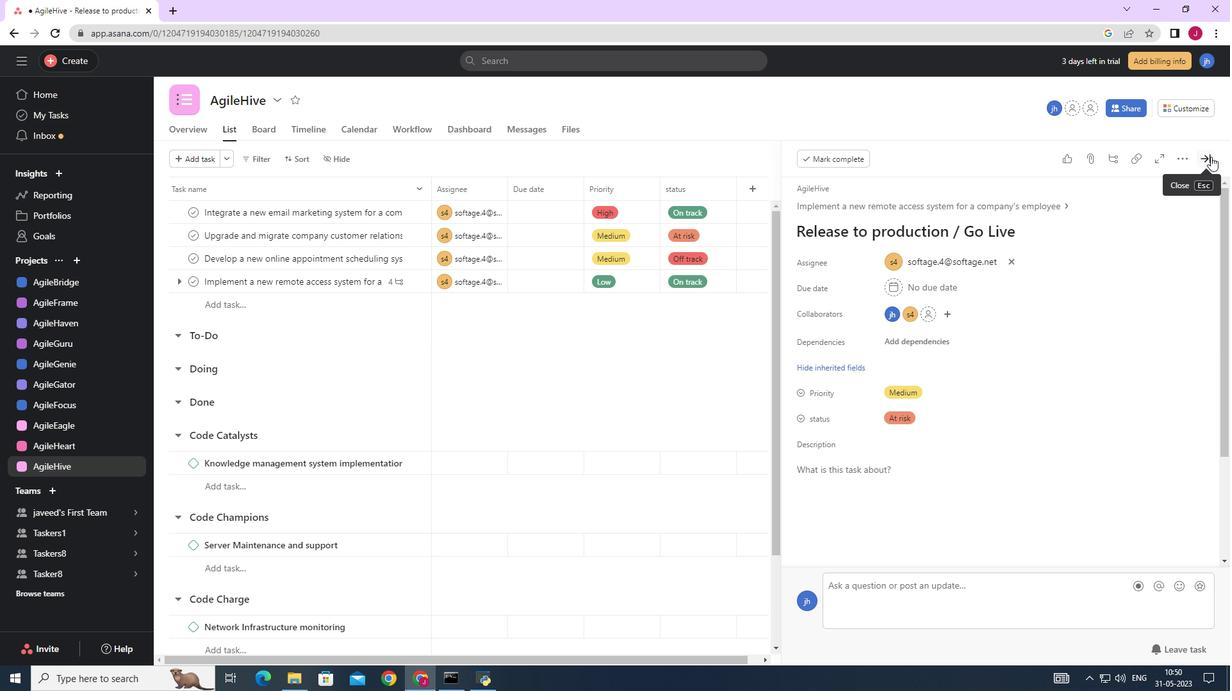 
Action: Mouse moved to (907, 342)
Screenshot: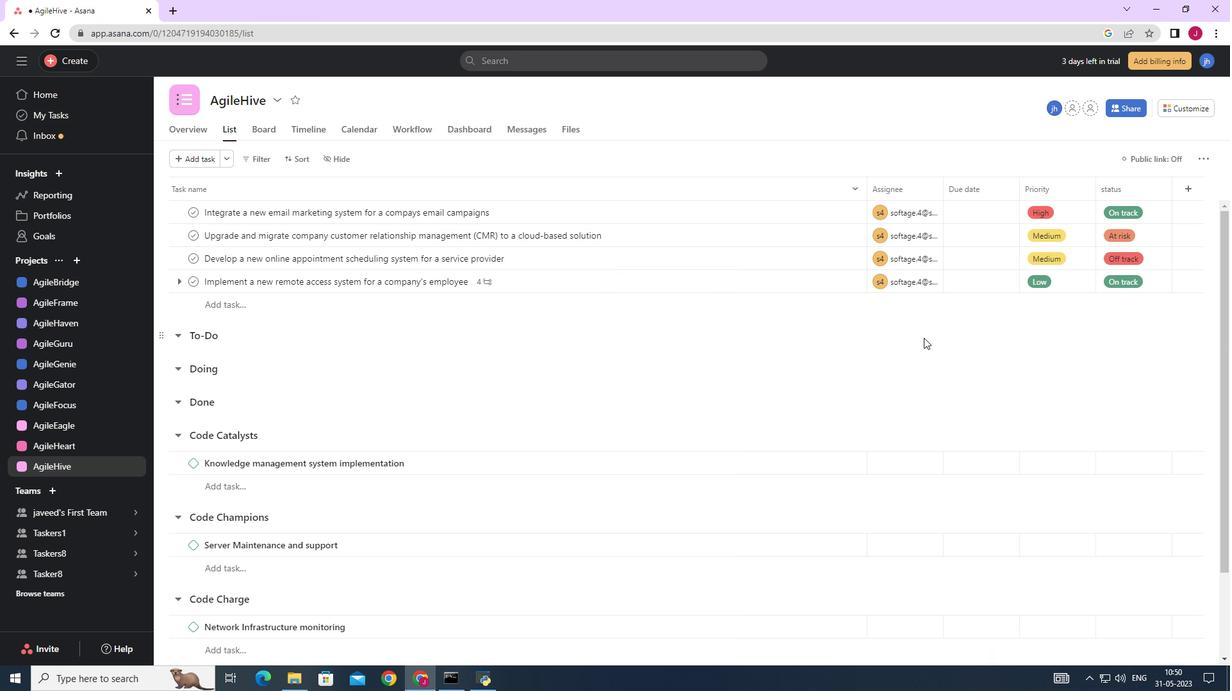 
